 Task: Look for space in Leeuwarden, Netherlands from 1st July, 2023 to 8th July, 2023 for 2 adults, 1 child in price range Rs.15000 to Rs.20000. Place can be entire place with 1  bedroom having 1 bed and 1 bathroom. Property type can be house, flat, guest house, hotel. Amenities needed are: washing machine. Booking option can be shelf check-in. Required host language is English.
Action: Mouse moved to (399, 81)
Screenshot: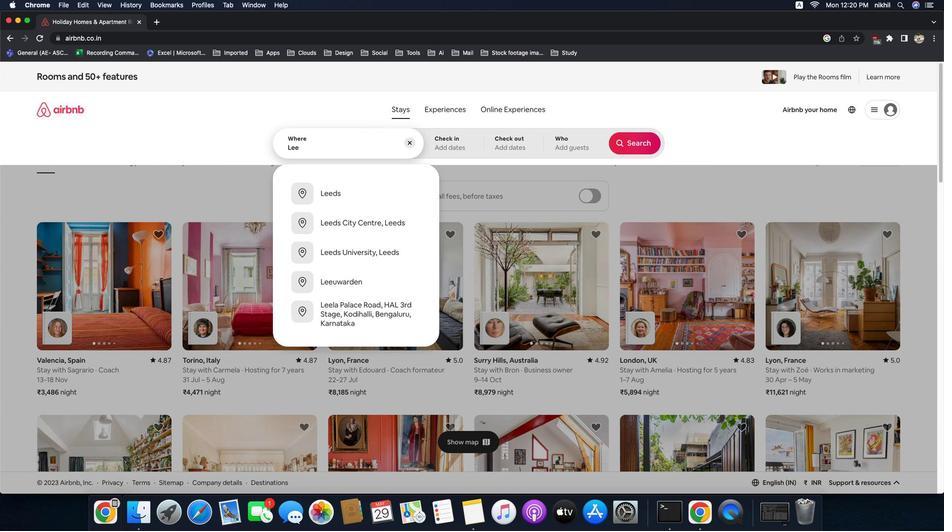 
Action: Mouse pressed left at (399, 81)
Screenshot: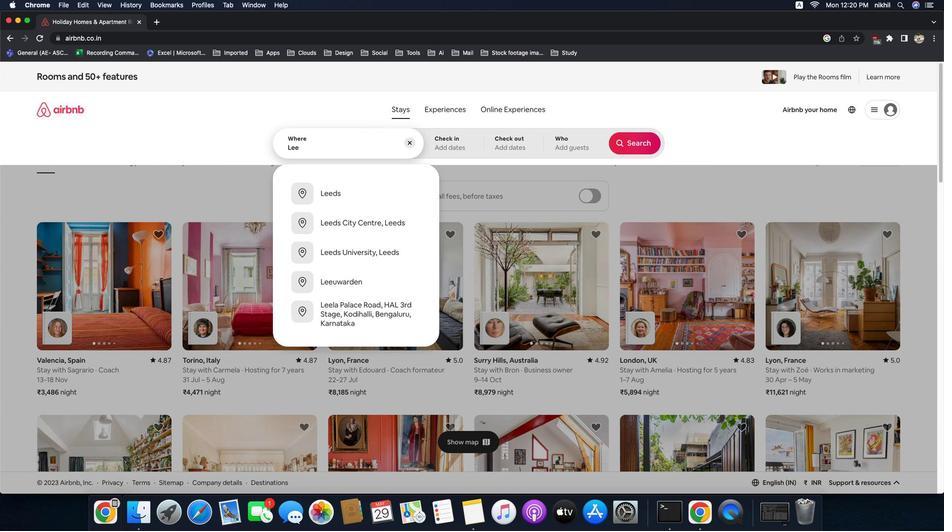 
Action: Mouse moved to (402, 80)
Screenshot: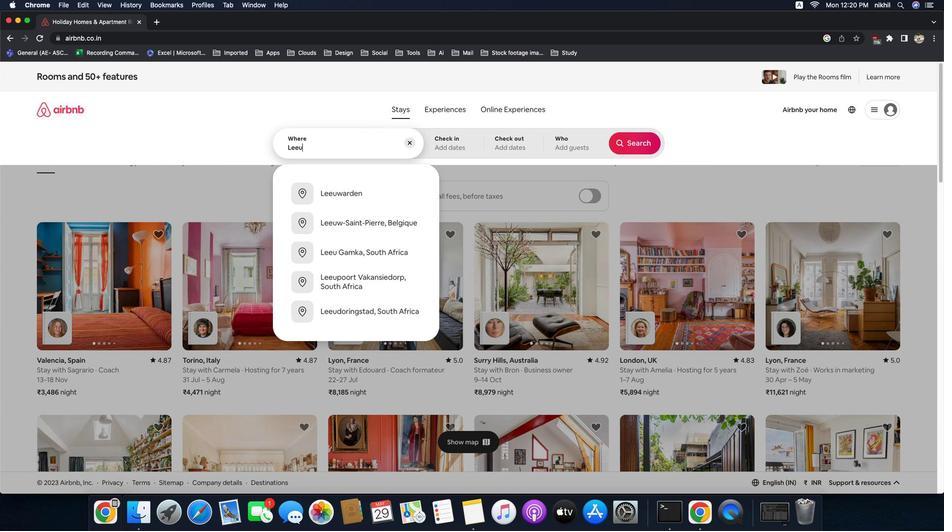 
Action: Mouse pressed left at (402, 80)
Screenshot: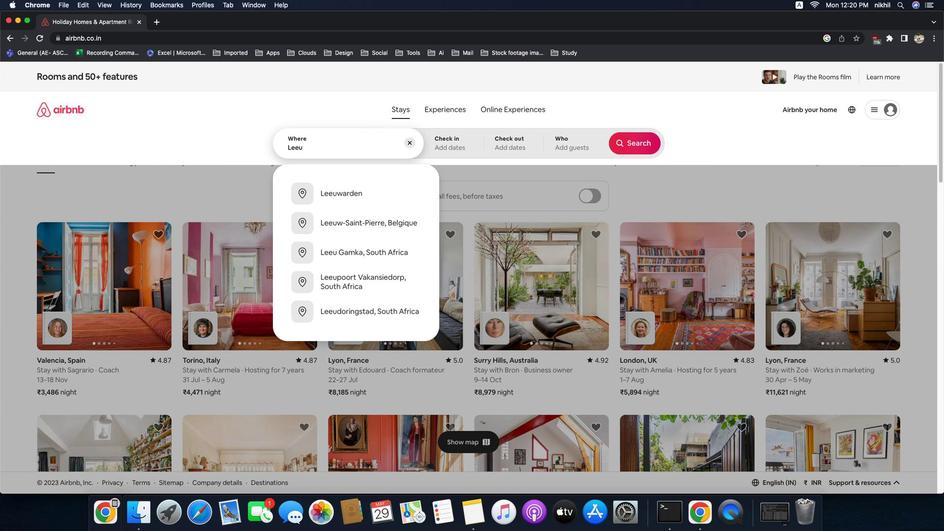 
Action: Mouse moved to (323, 117)
Screenshot: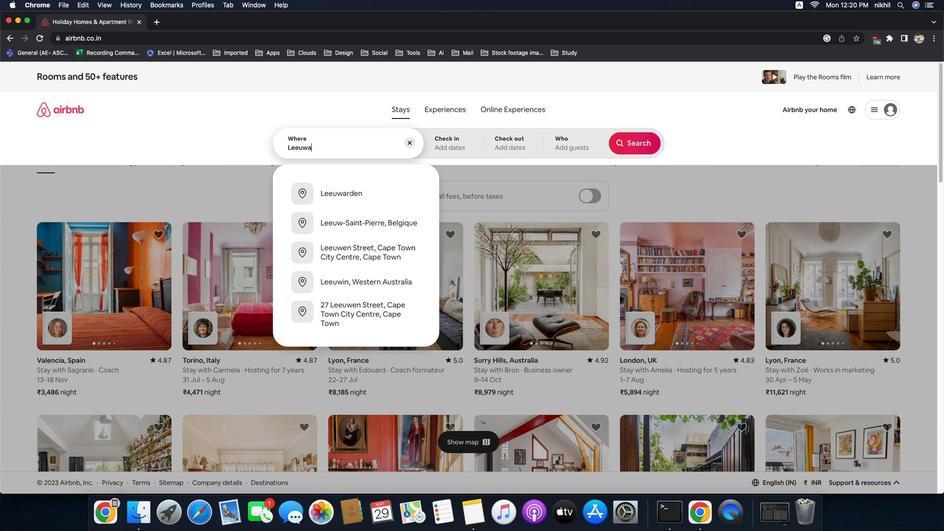 
Action: Mouse pressed left at (323, 117)
Screenshot: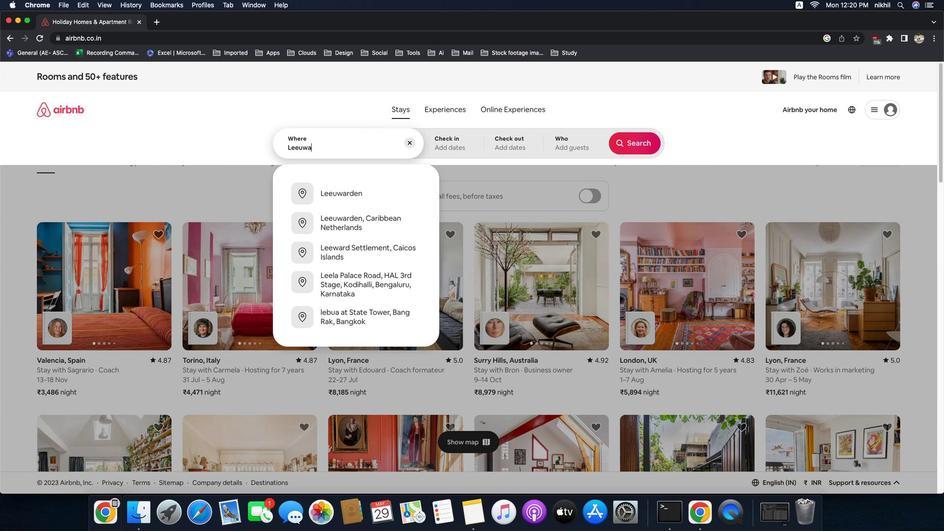 
Action: Key pressed 'L'Key.caps_lock'e''e''u''w''a''r''d''e''n'','Key.spaceKey.caps_lock'N'Key.caps_lock'e''t''h''e''r''l''a''n''d''s'
Screenshot: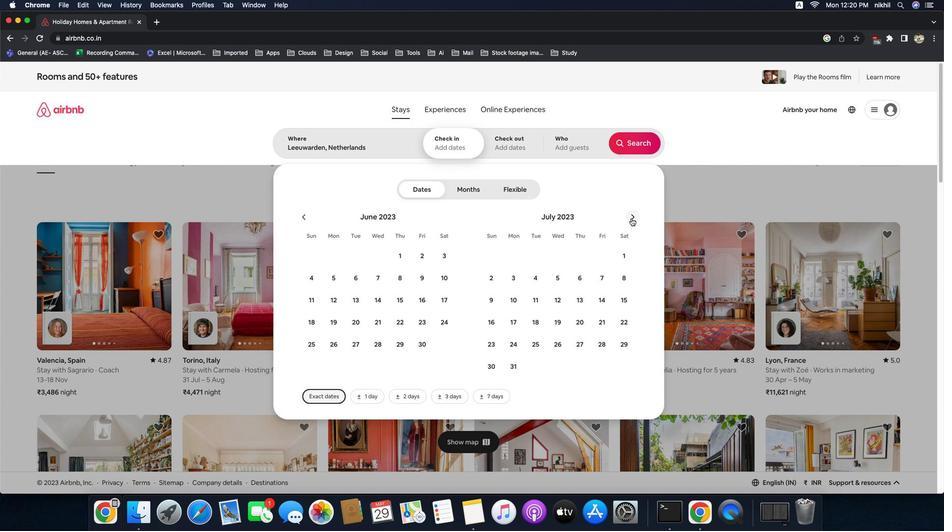 
Action: Mouse moved to (361, 172)
Screenshot: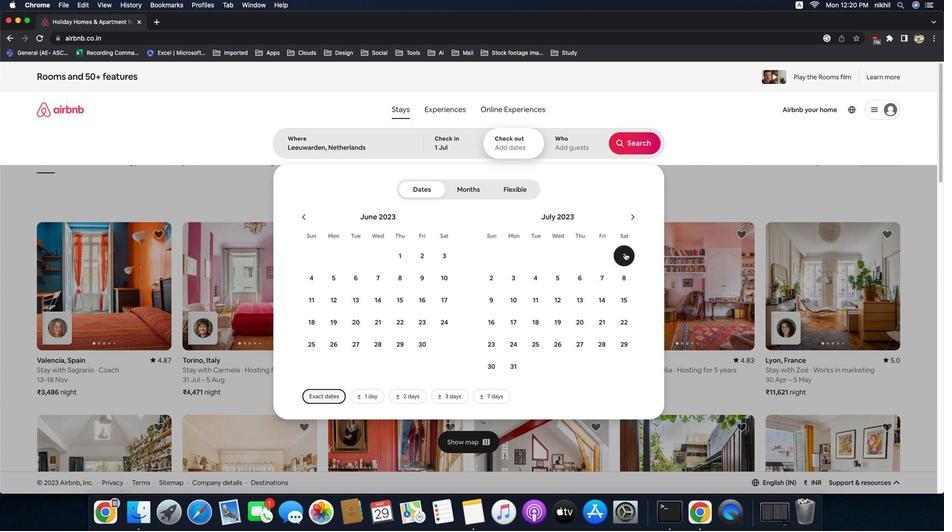 
Action: Mouse pressed left at (361, 172)
Screenshot: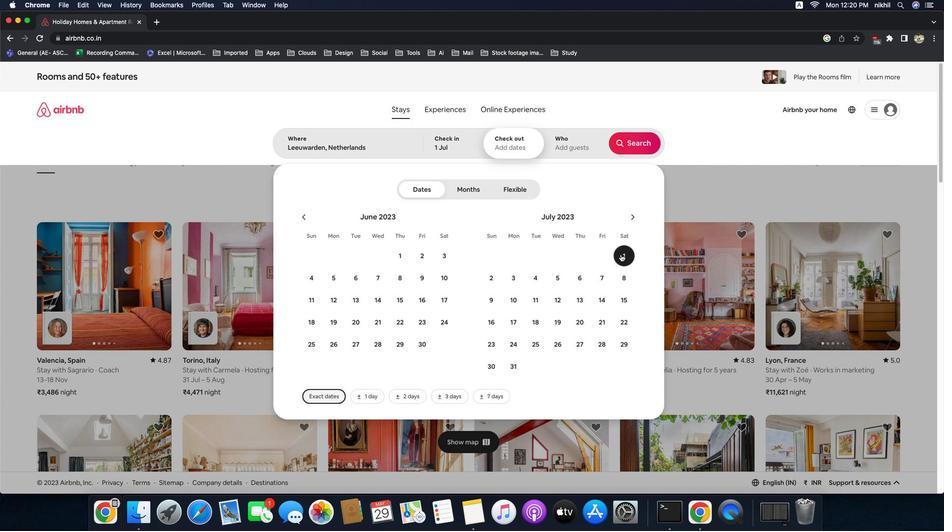 
Action: Mouse moved to (637, 196)
Screenshot: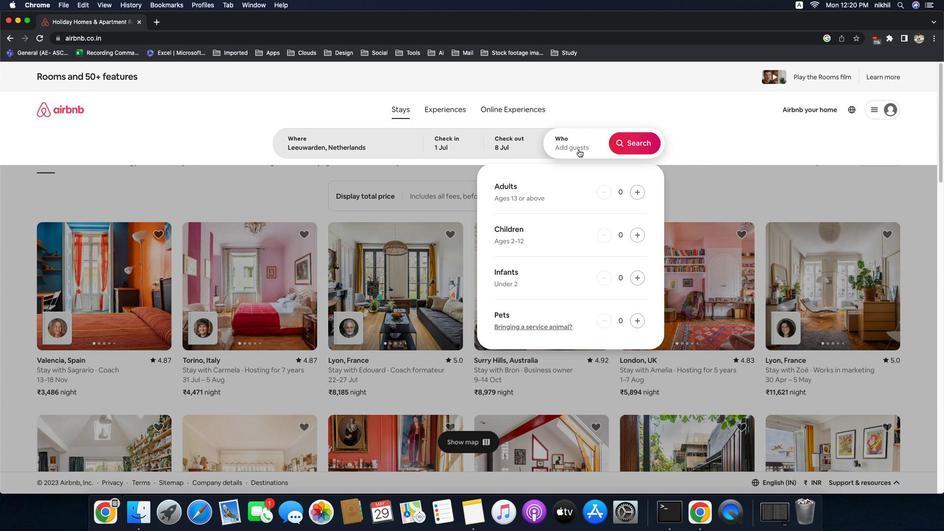 
Action: Mouse pressed left at (637, 196)
Screenshot: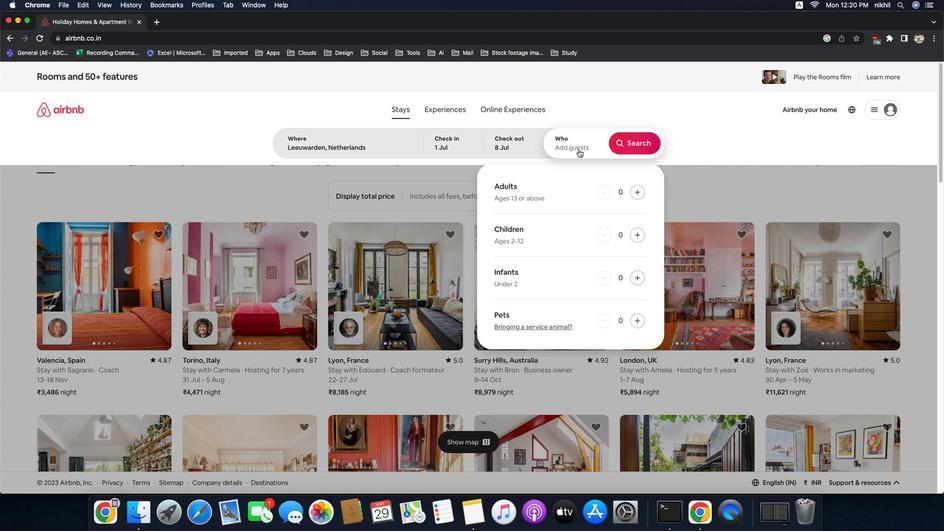 
Action: Mouse moved to (630, 234)
Screenshot: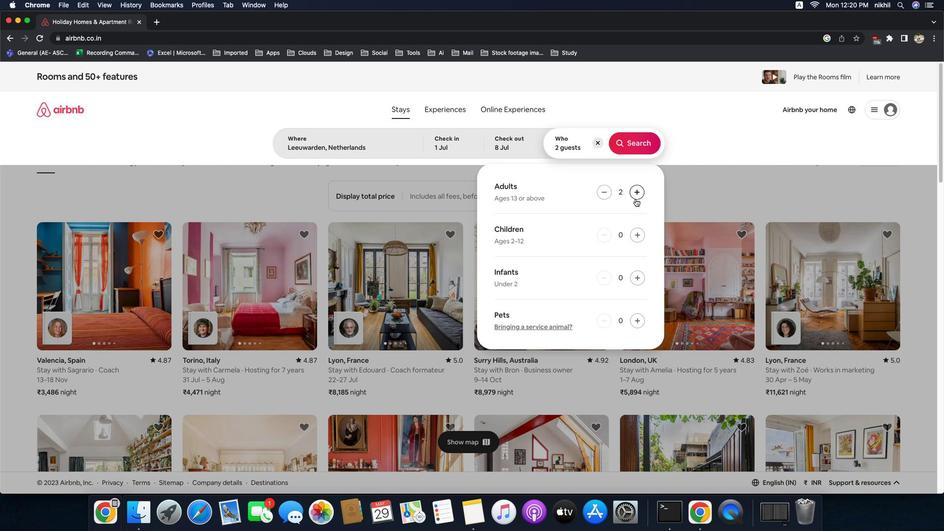 
Action: Mouse pressed left at (630, 234)
Screenshot: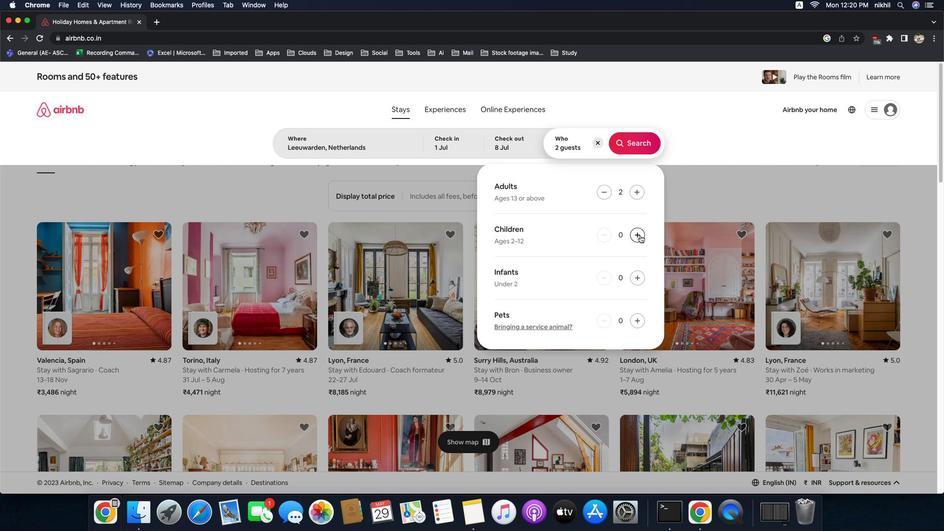 
Action: Mouse moved to (628, 259)
Screenshot: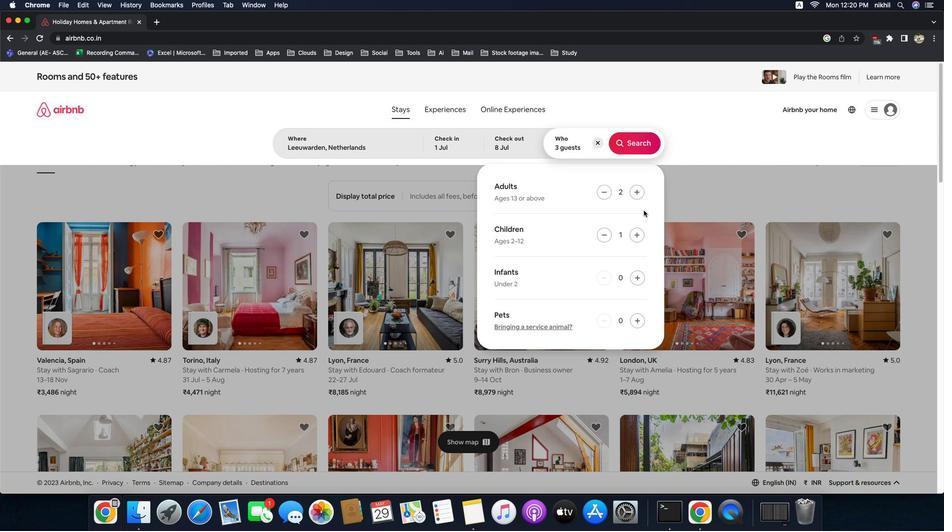 
Action: Mouse pressed left at (628, 259)
Screenshot: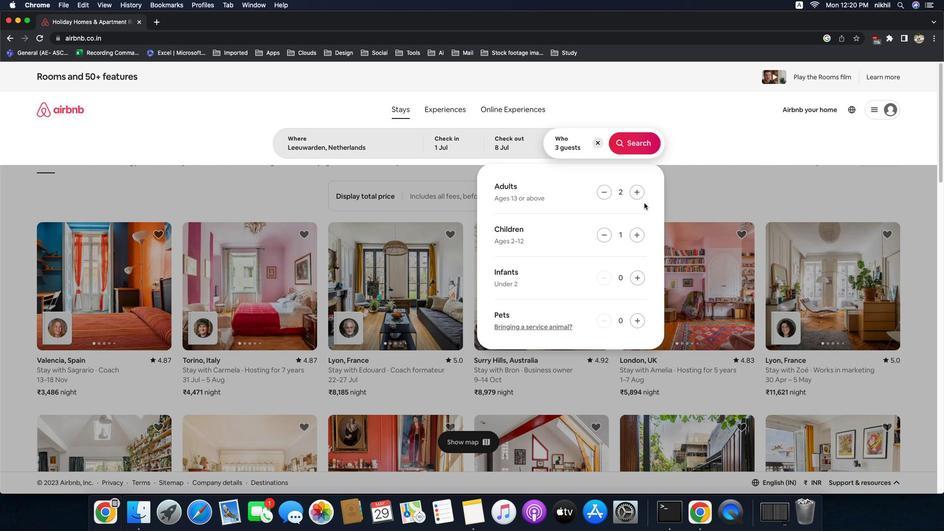 
Action: Mouse moved to (581, 123)
Screenshot: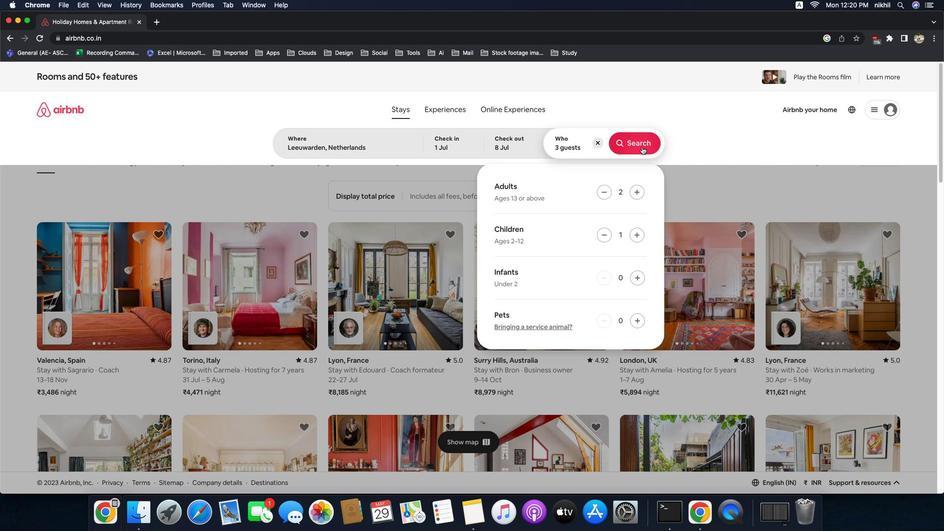
Action: Mouse pressed left at (581, 123)
Screenshot: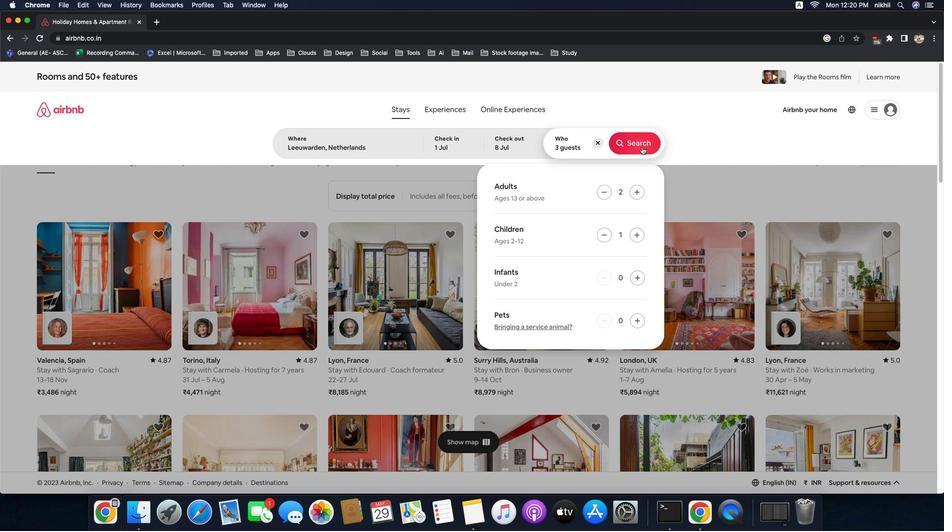 
Action: Mouse moved to (640, 169)
Screenshot: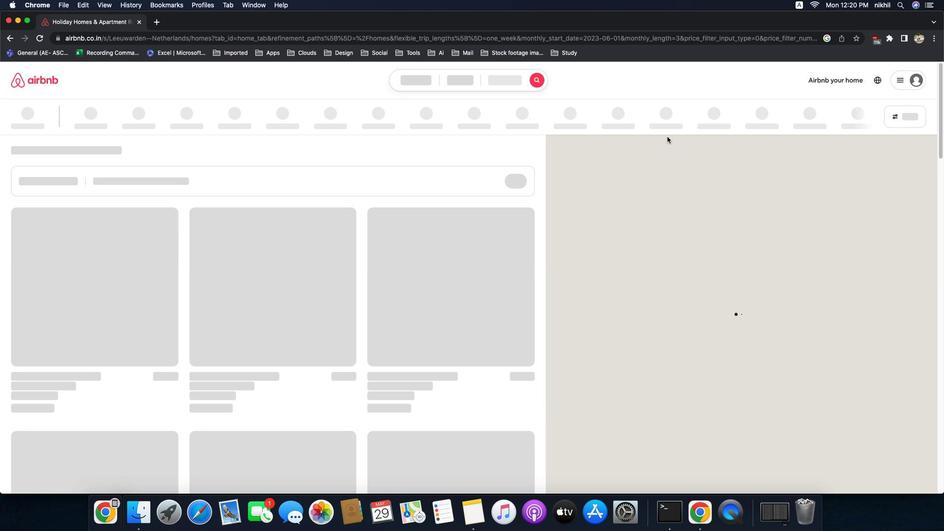 
Action: Mouse pressed left at (640, 169)
Screenshot: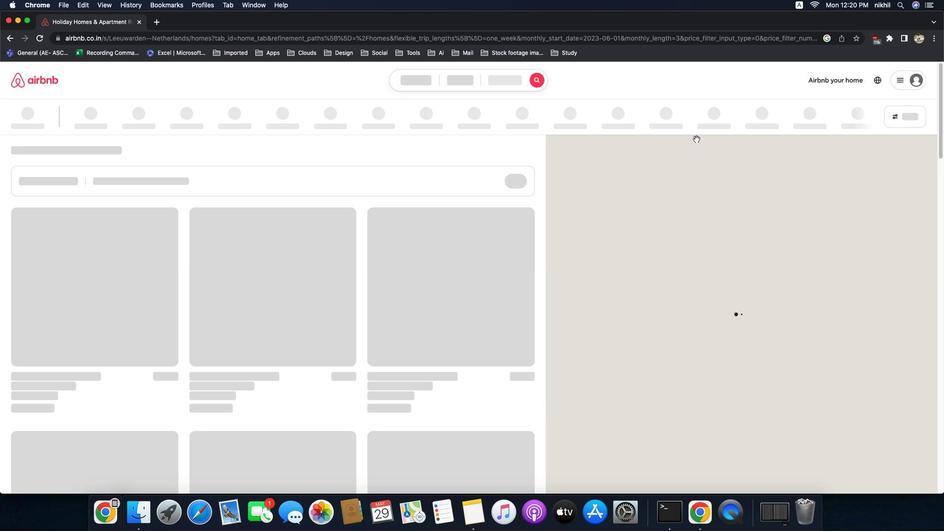 
Action: Mouse pressed left at (640, 169)
Screenshot: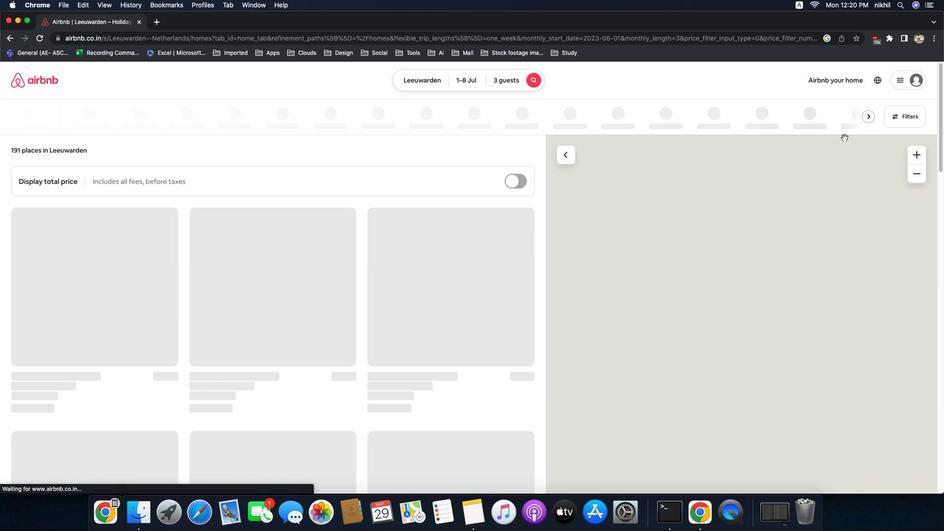
Action: Mouse moved to (647, 215)
Screenshot: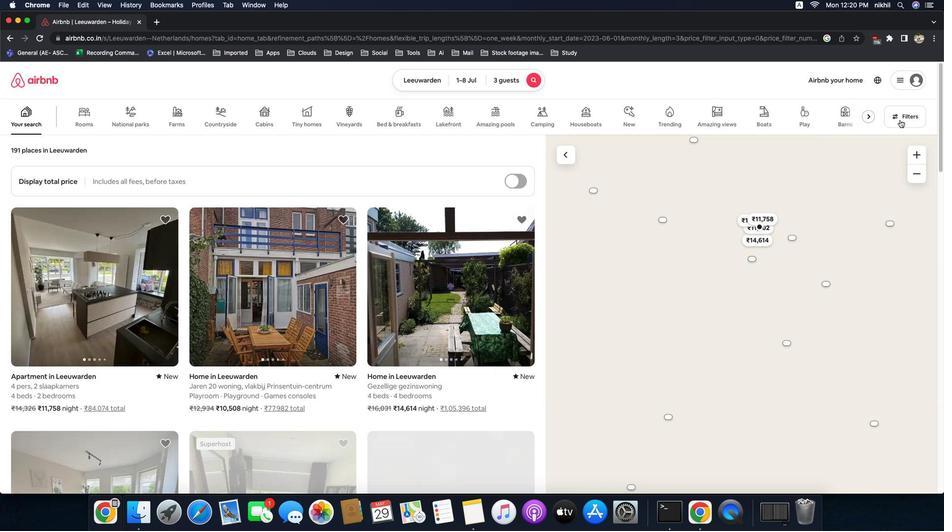 
Action: Mouse pressed left at (647, 215)
Screenshot: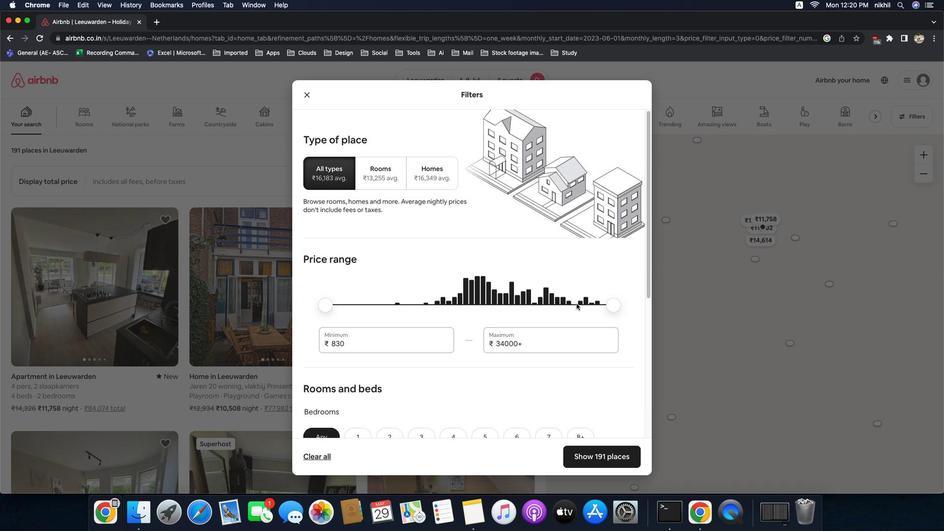 
Action: Mouse moved to (648, 120)
Screenshot: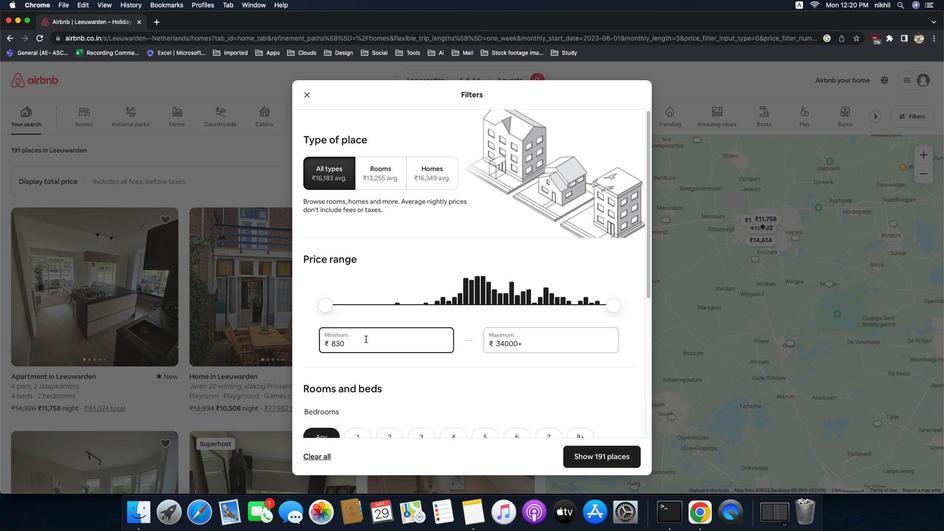 
Action: Mouse pressed left at (648, 120)
Screenshot: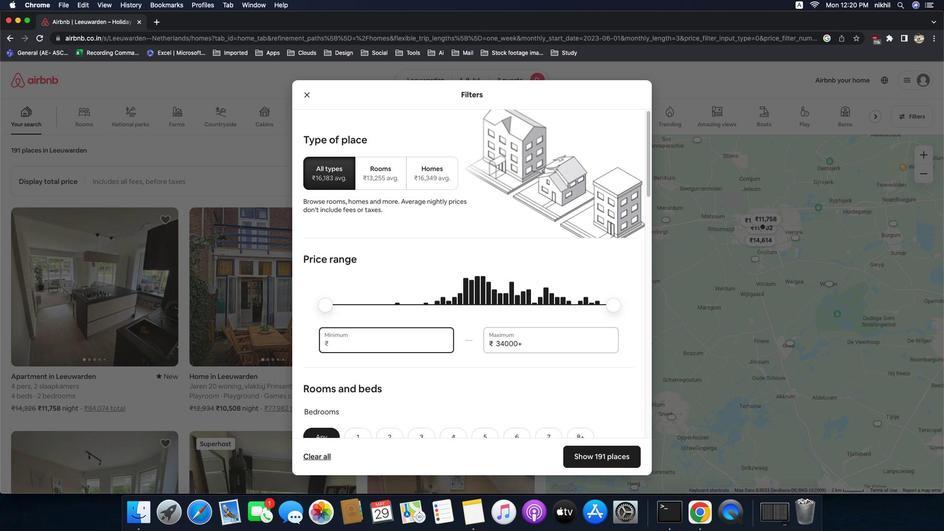 
Action: Mouse moved to (924, 92)
Screenshot: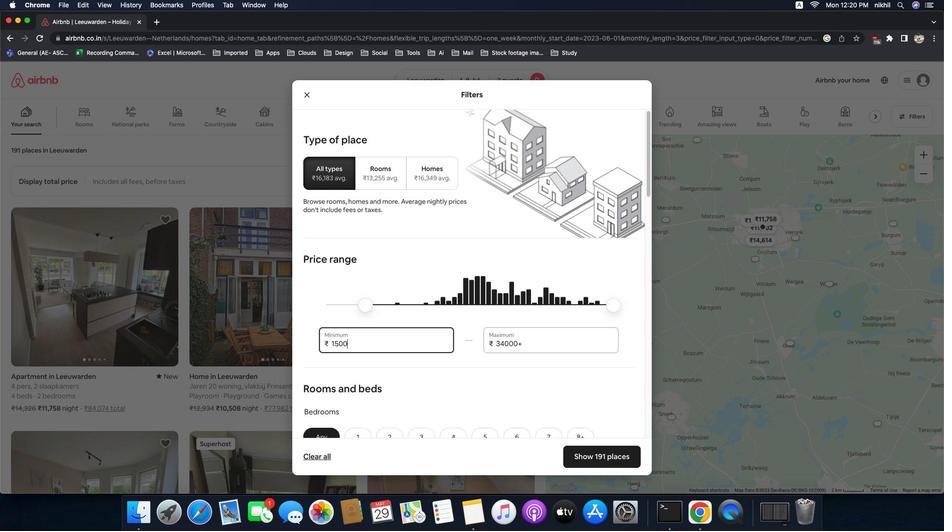 
Action: Mouse pressed left at (924, 92)
Screenshot: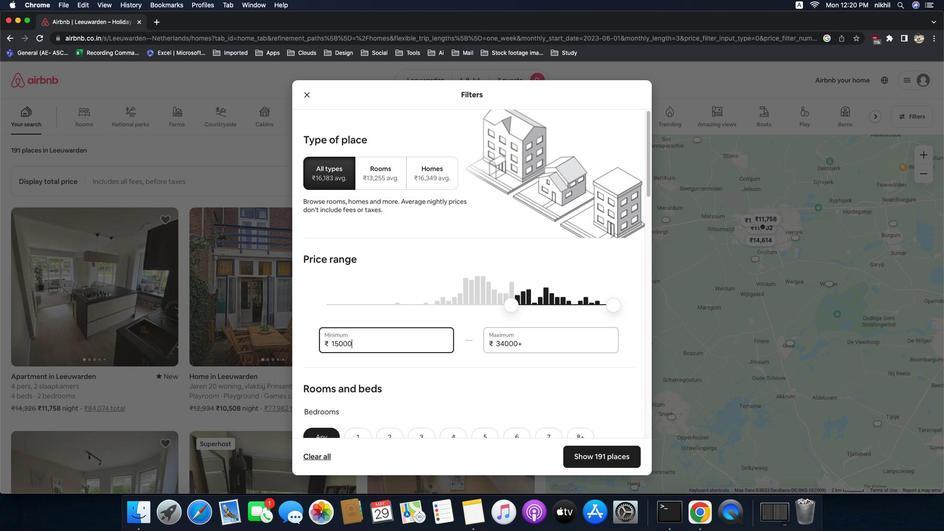 
Action: Mouse moved to (355, 326)
Screenshot: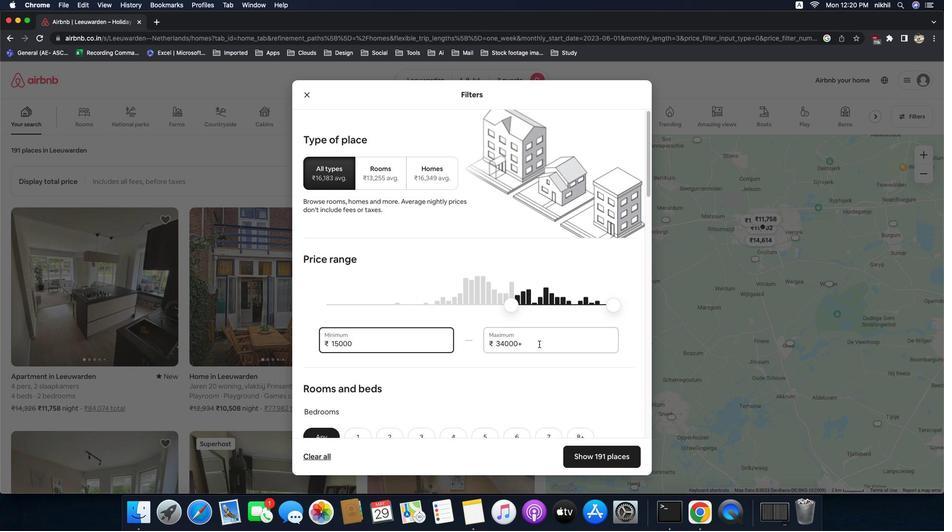 
Action: Mouse pressed left at (355, 326)
Screenshot: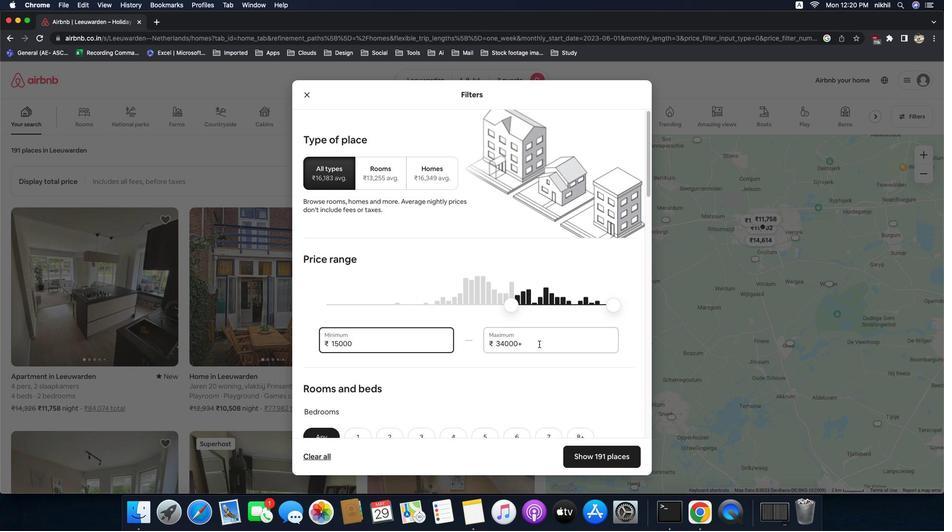 
Action: Mouse moved to (354, 326)
Screenshot: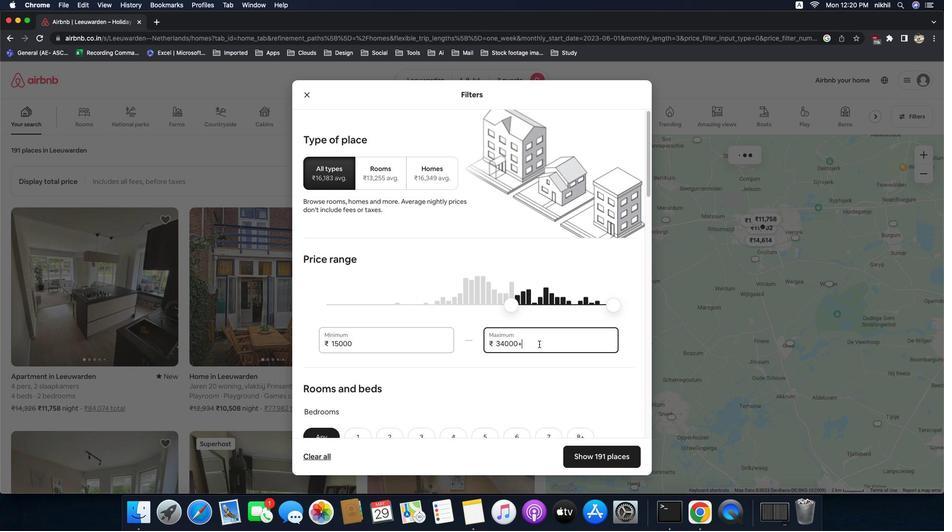 
Action: Key pressed Key.backspaceKey.backspaceKey.backspaceKey.backspace'1''5''0''0''0'
Screenshot: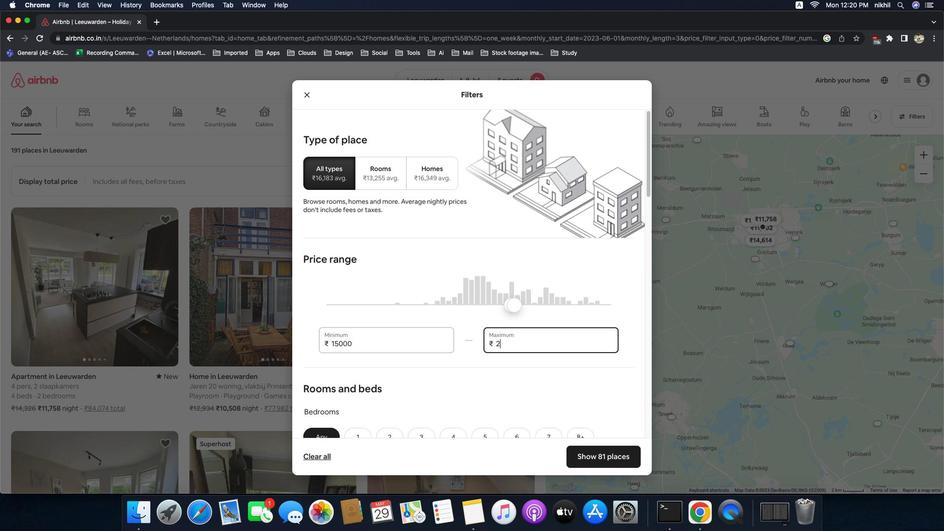 
Action: Mouse moved to (539, 330)
Screenshot: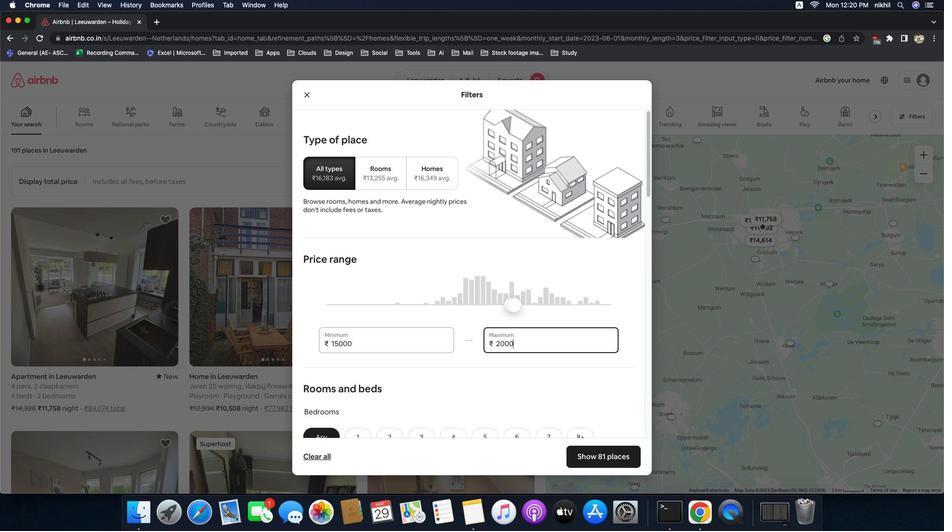 
Action: Mouse pressed left at (539, 330)
Screenshot: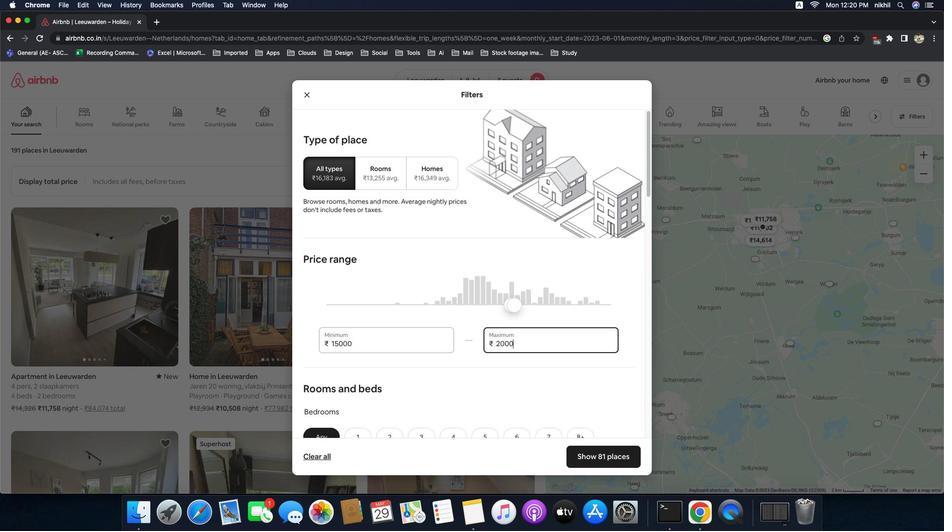 
Action: Mouse moved to (539, 330)
Screenshot: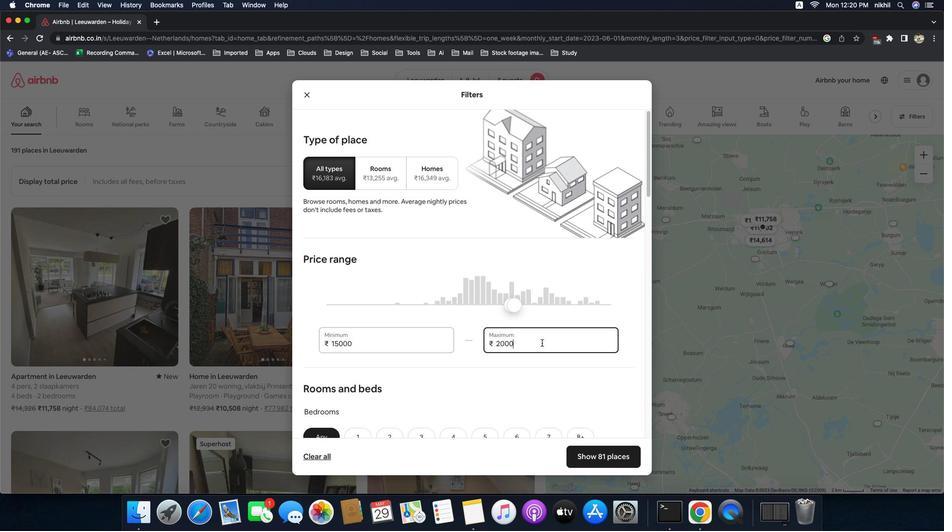 
Action: Key pressed Key.backspaceKey.backspaceKey.backspaceKey.backspaceKey.backspaceKey.backspace'2''0''0''0'
Screenshot: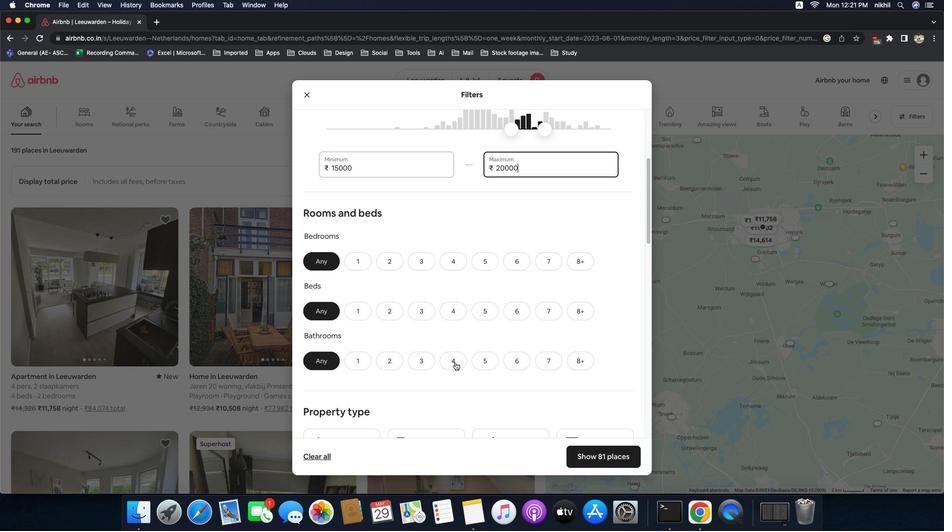 
Action: Mouse moved to (534, 333)
Screenshot: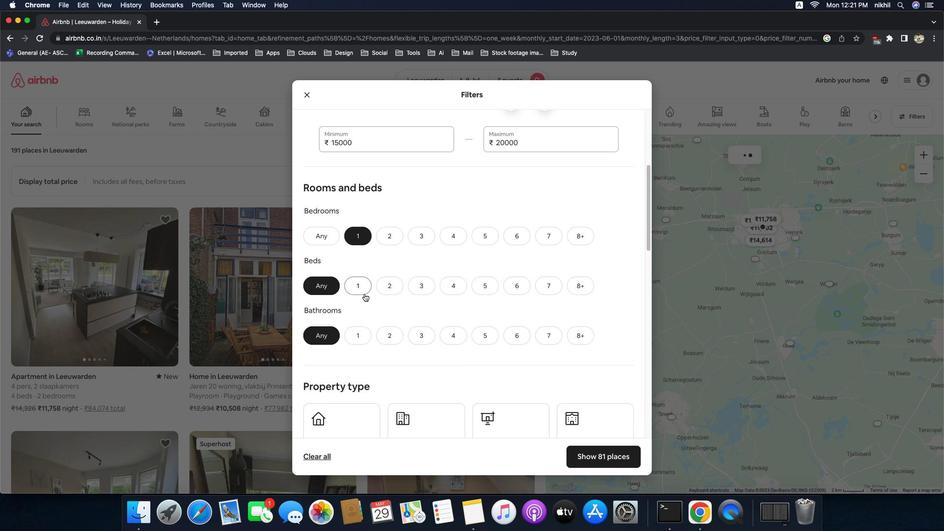 
Action: Key pressed '0'
Screenshot: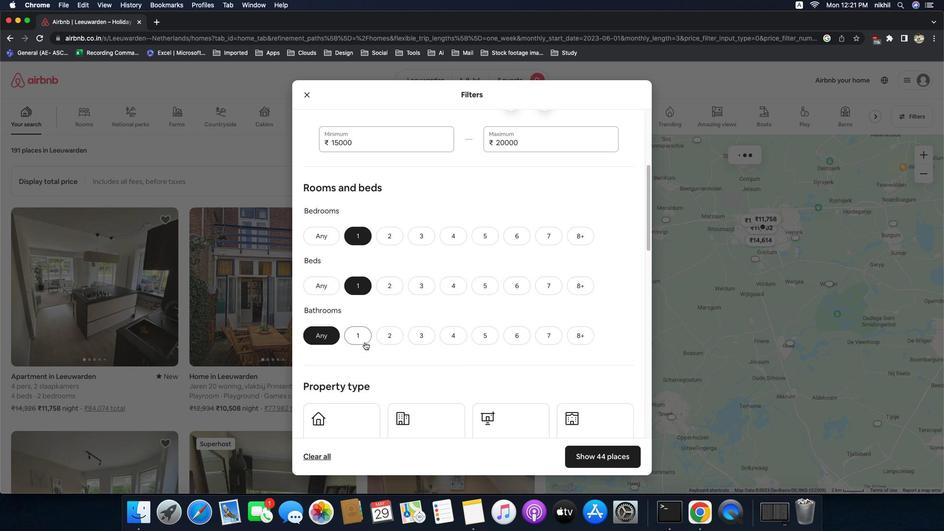 
Action: Mouse moved to (449, 351)
Screenshot: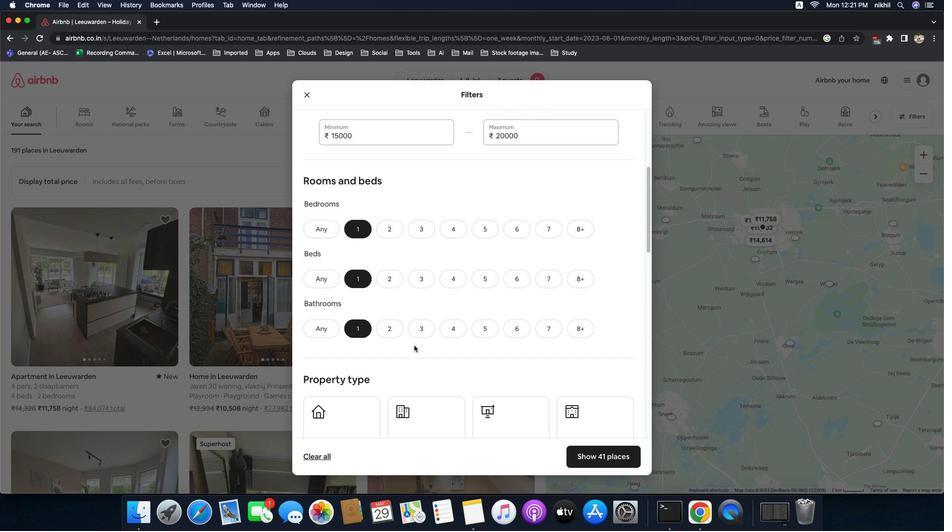 
Action: Mouse scrolled (449, 351) with delta (-35, -35)
Screenshot: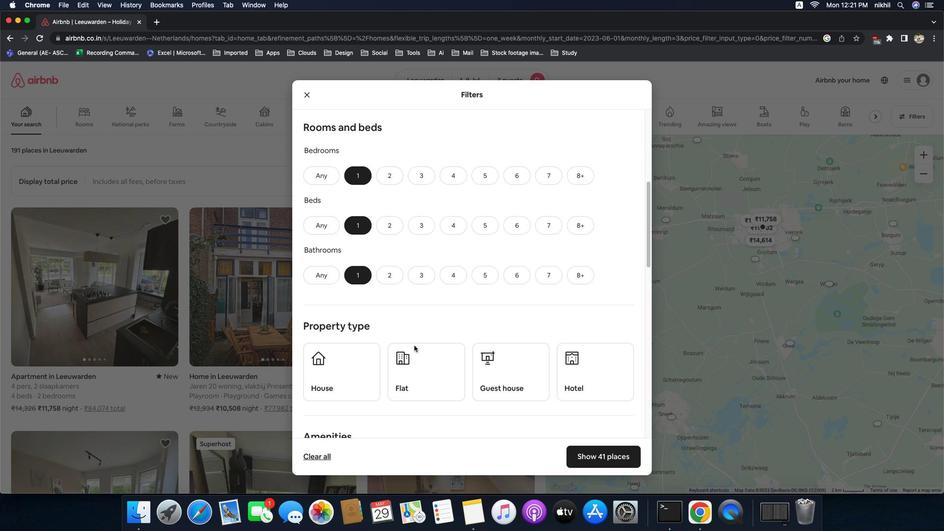 
Action: Mouse scrolled (449, 351) with delta (-35, -35)
Screenshot: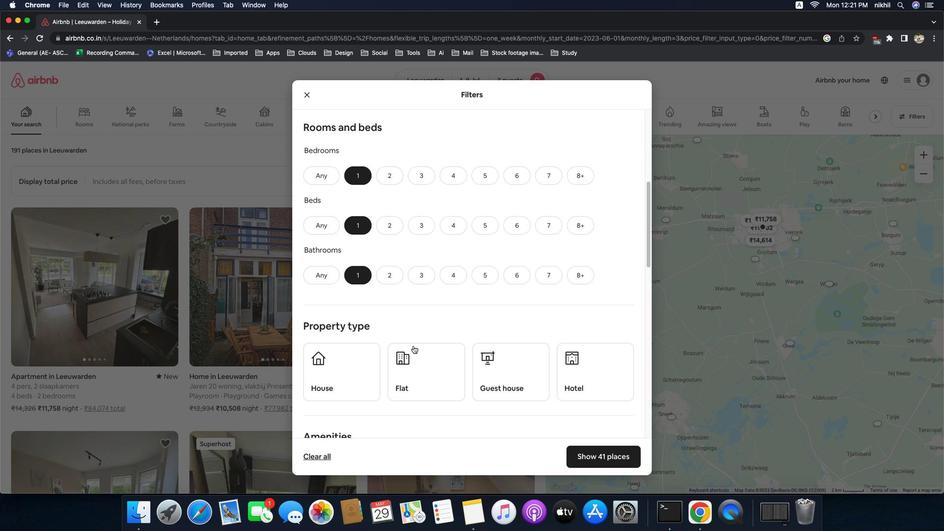 
Action: Mouse scrolled (449, 351) with delta (-35, -35)
Screenshot: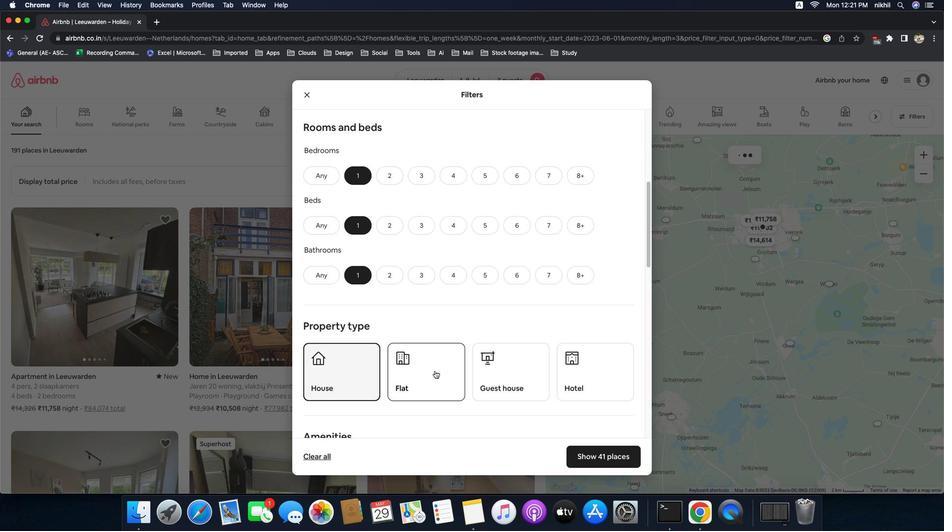 
Action: Mouse scrolled (449, 351) with delta (-35, -35)
Screenshot: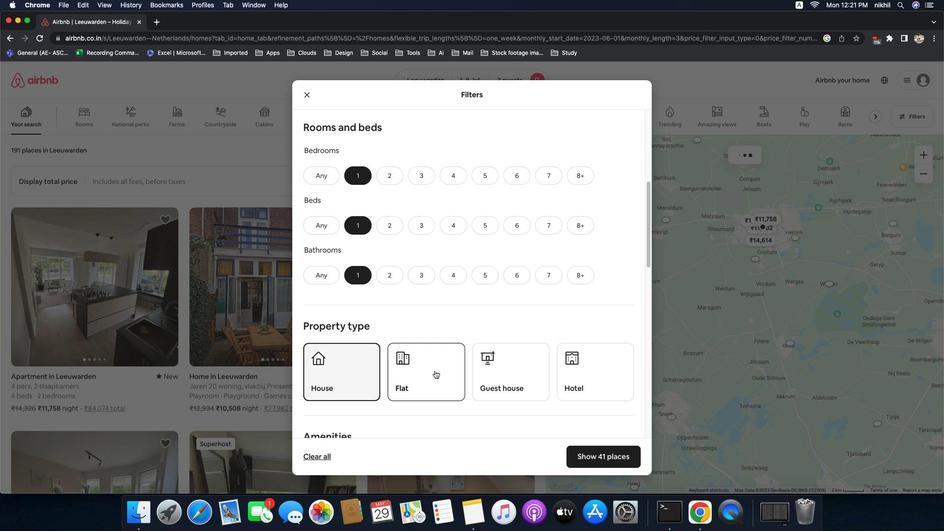 
Action: Mouse scrolled (449, 351) with delta (-35, -36)
Screenshot: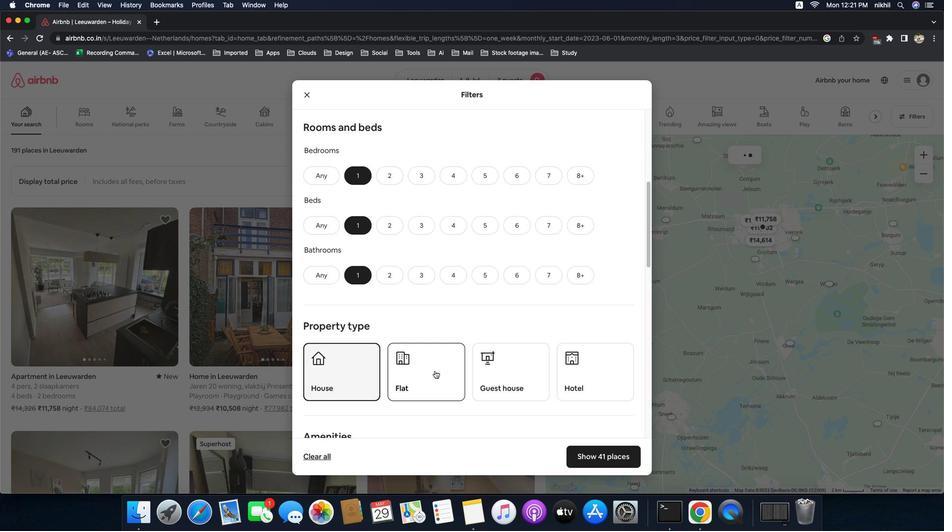 
Action: Mouse scrolled (449, 351) with delta (-35, -37)
Screenshot: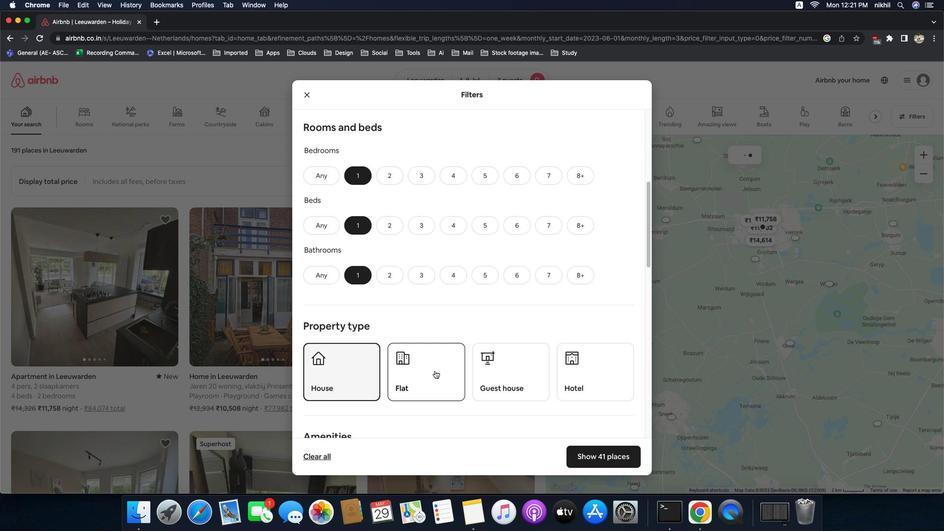 
Action: Mouse scrolled (449, 351) with delta (-35, -35)
Screenshot: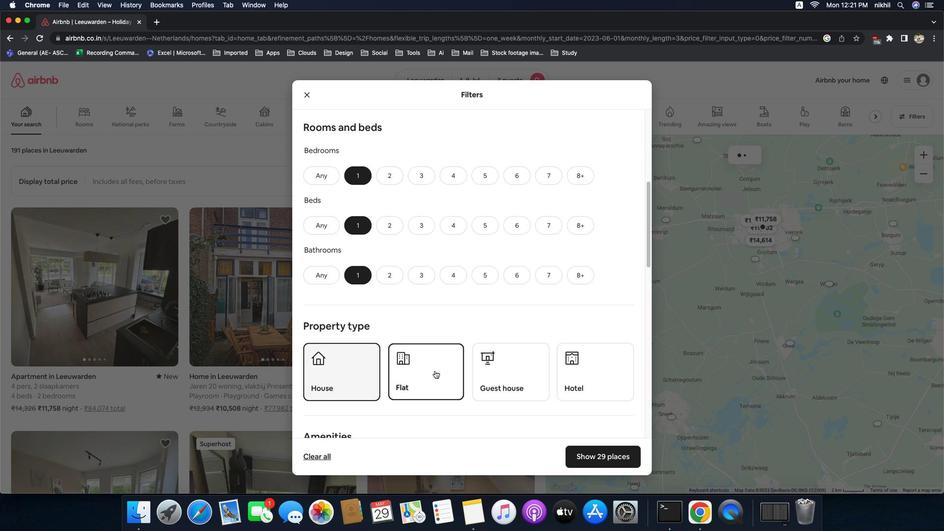 
Action: Mouse scrolled (449, 351) with delta (-35, -35)
Screenshot: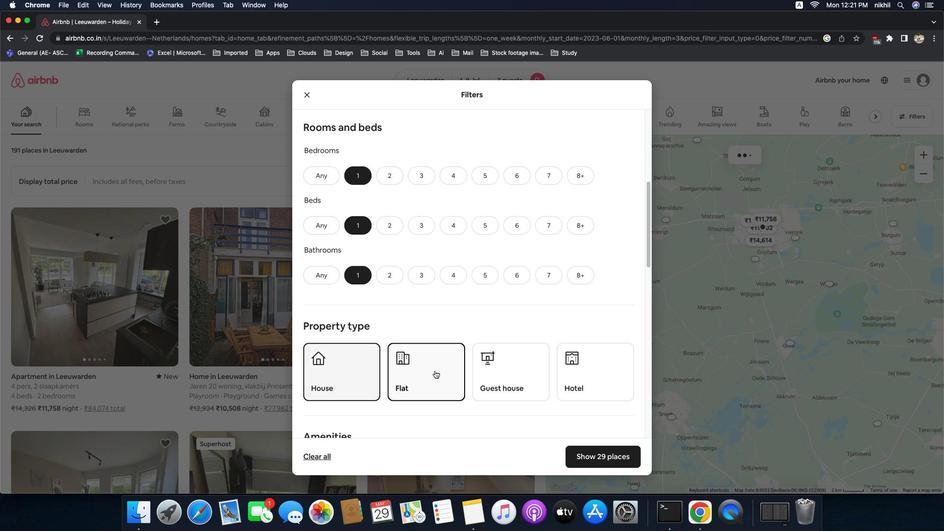 
Action: Mouse scrolled (449, 351) with delta (-35, -35)
Screenshot: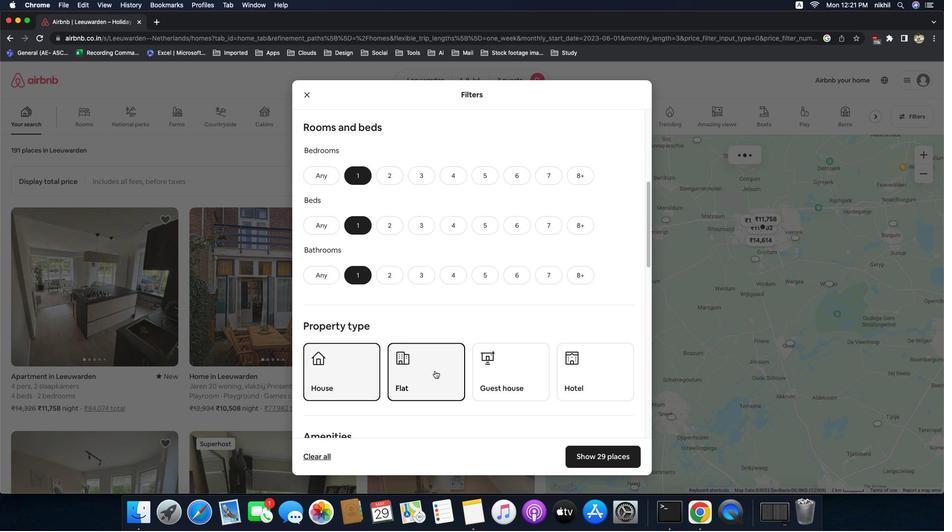 
Action: Mouse moved to (351, 209)
Screenshot: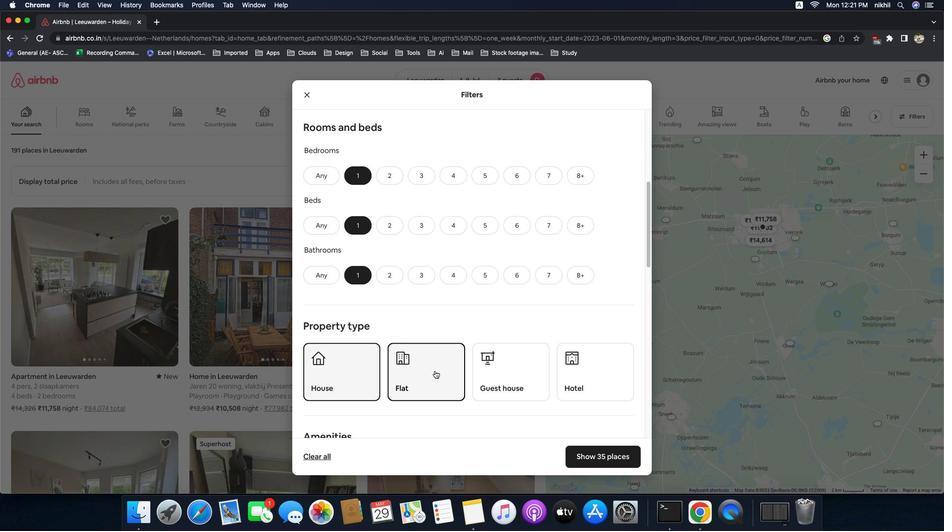 
Action: Mouse pressed left at (351, 209)
Screenshot: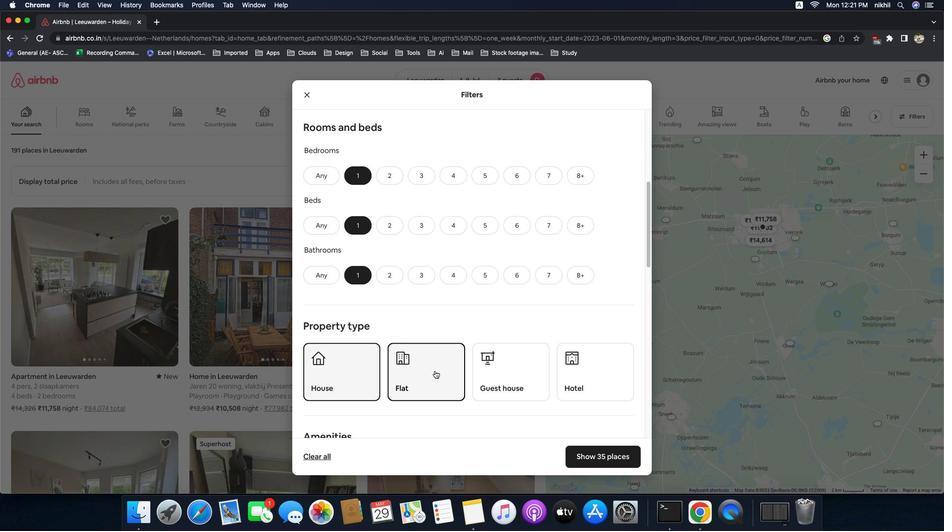 
Action: Mouse moved to (352, 271)
Screenshot: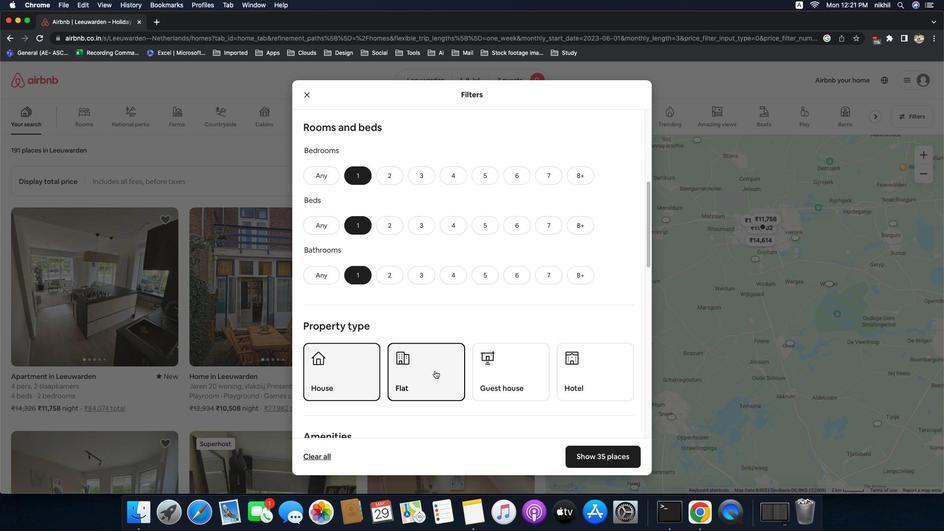 
Action: Mouse pressed left at (352, 271)
Screenshot: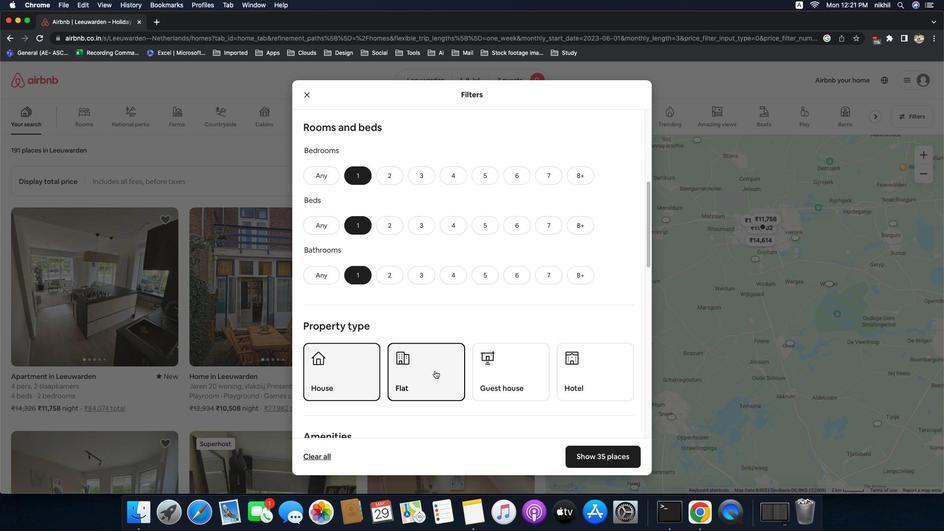 
Action: Mouse moved to (352, 322)
Screenshot: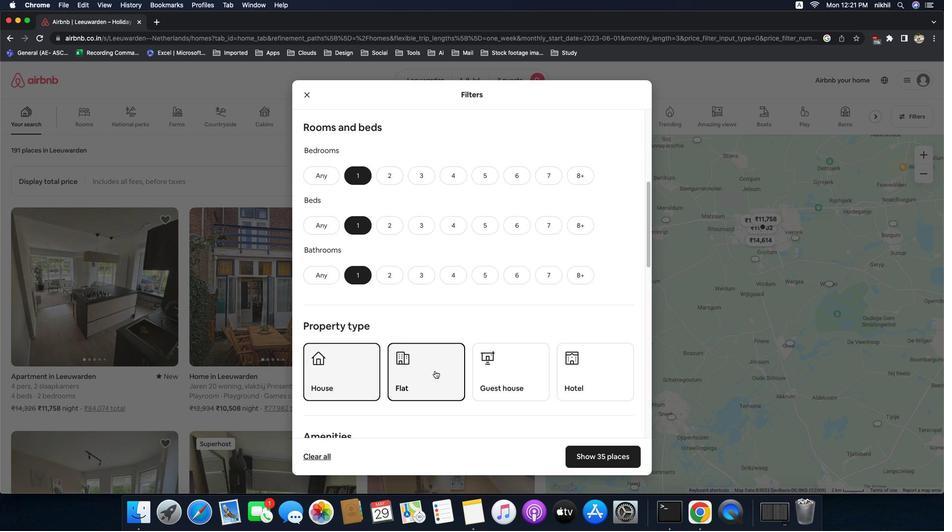 
Action: Mouse pressed left at (352, 322)
Screenshot: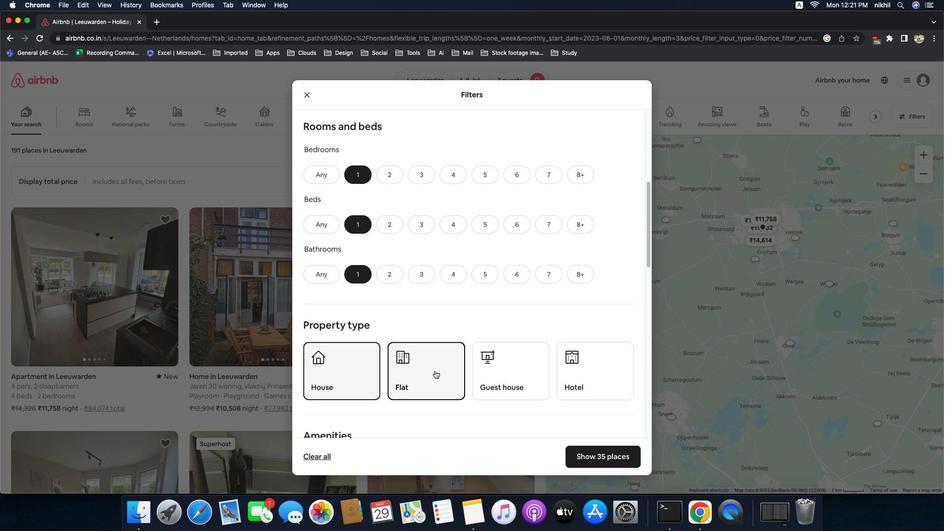 
Action: Mouse moved to (405, 332)
Screenshot: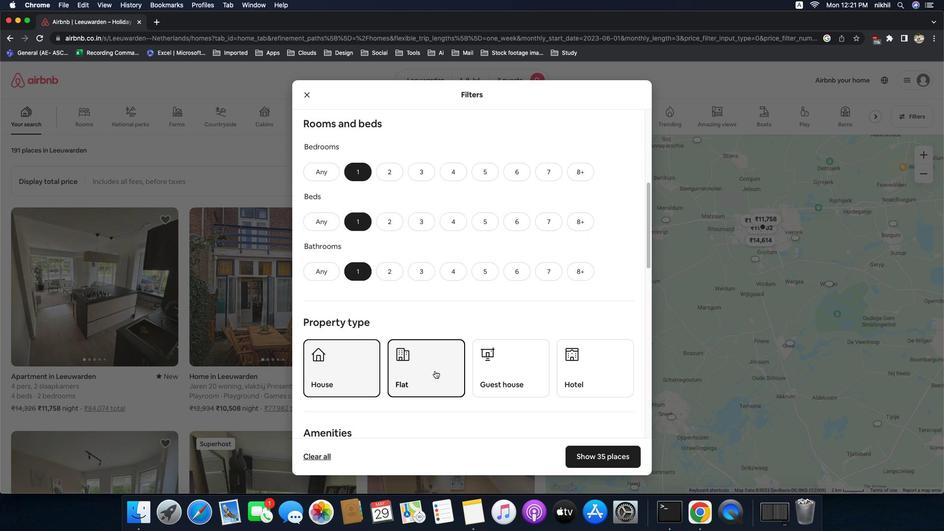 
Action: Mouse scrolled (405, 332) with delta (-35, -35)
Screenshot: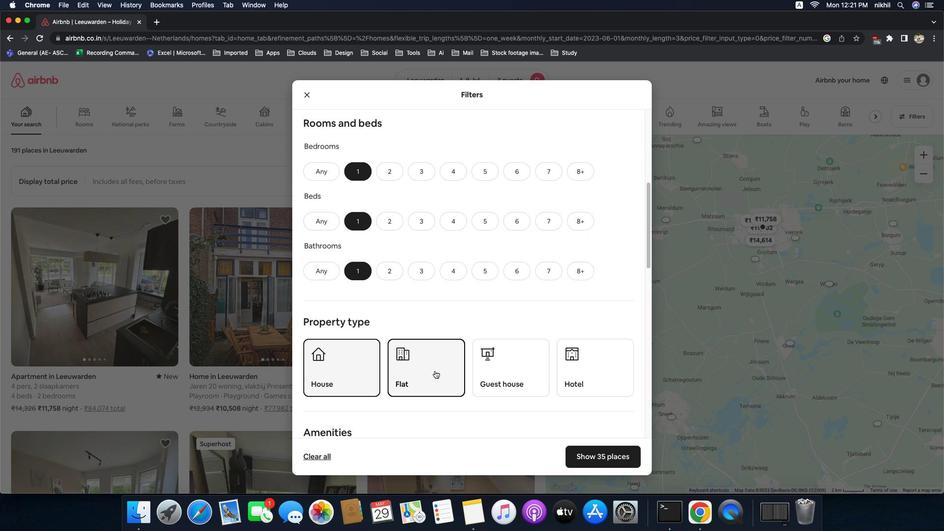 
Action: Mouse scrolled (405, 332) with delta (-35, -35)
Screenshot: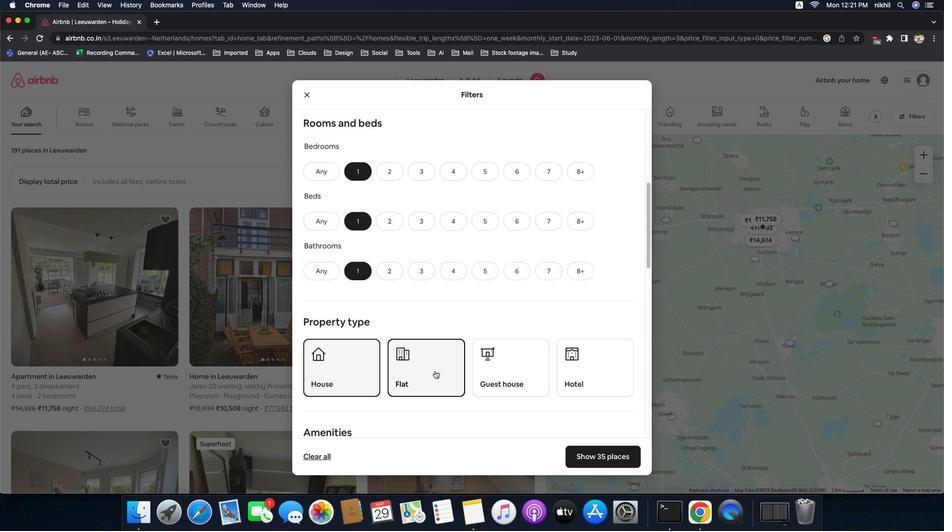 
Action: Mouse scrolled (405, 332) with delta (-35, -36)
Screenshot: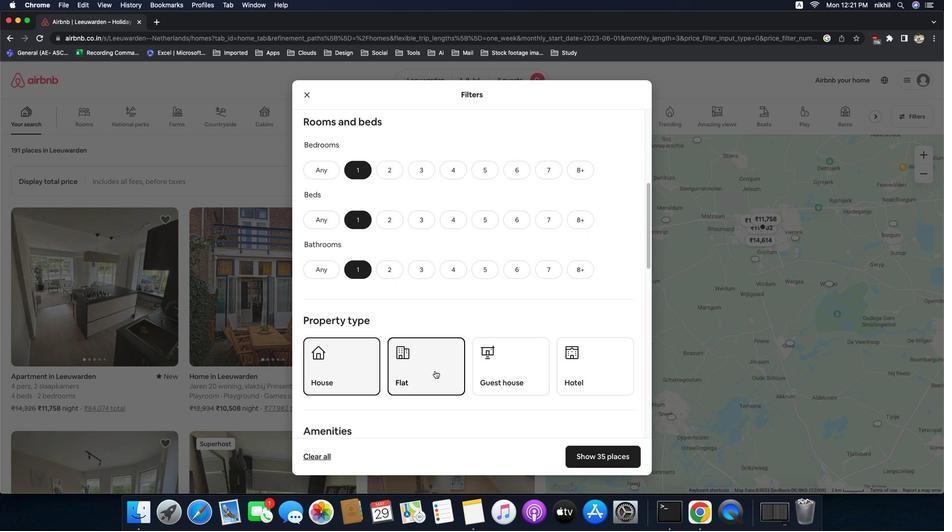 
Action: Mouse moved to (357, 348)
Screenshot: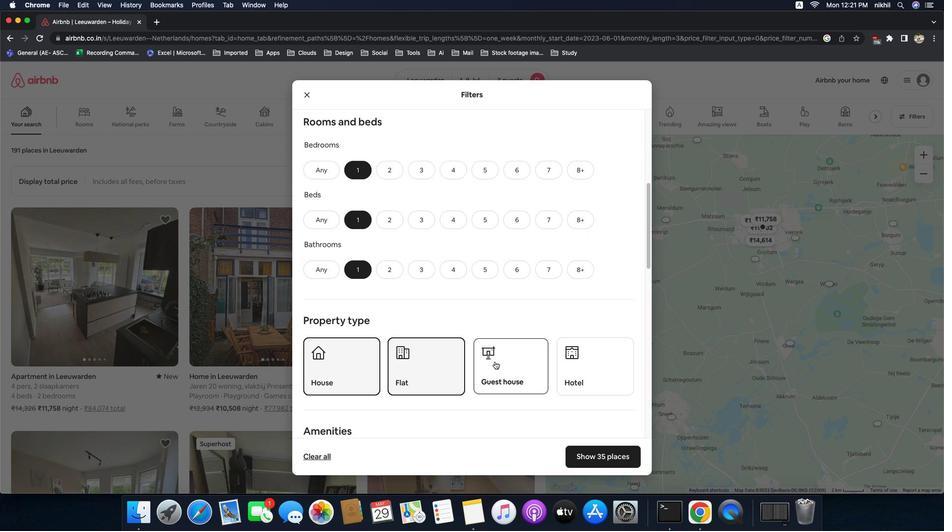 
Action: Mouse pressed left at (357, 348)
Screenshot: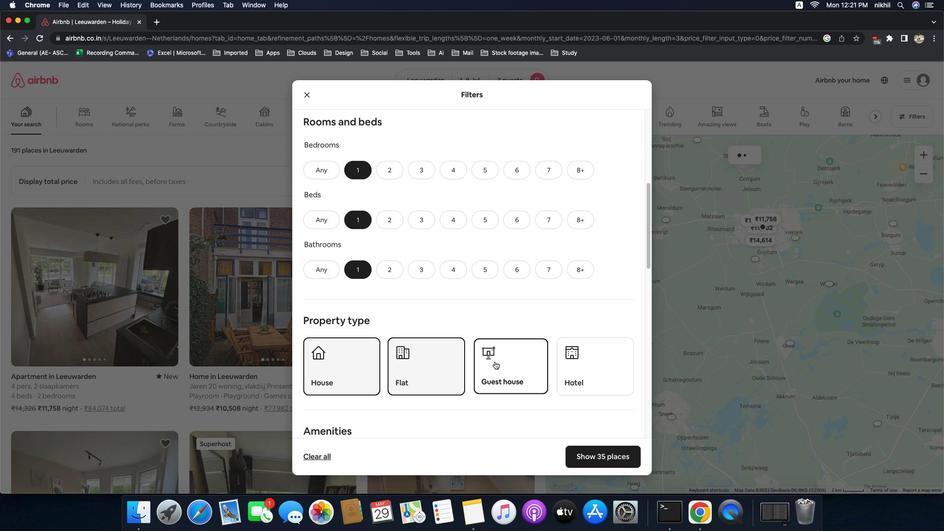 
Action: Mouse moved to (428, 359)
Screenshot: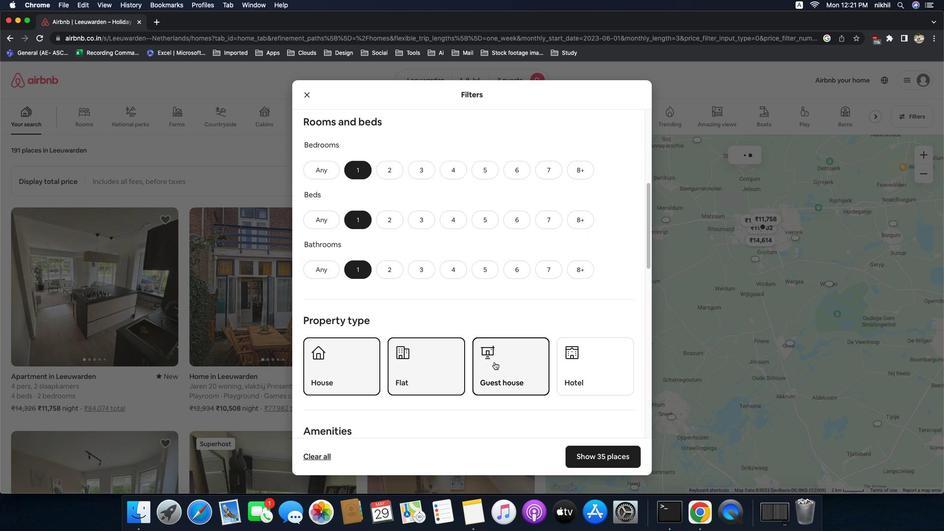 
Action: Mouse pressed left at (428, 359)
Screenshot: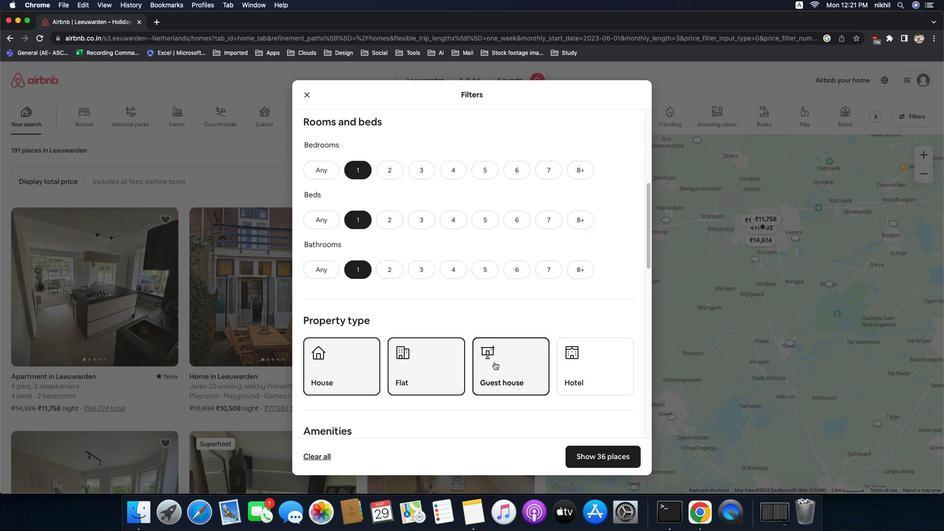 
Action: Mouse scrolled (428, 359) with delta (-35, -35)
Screenshot: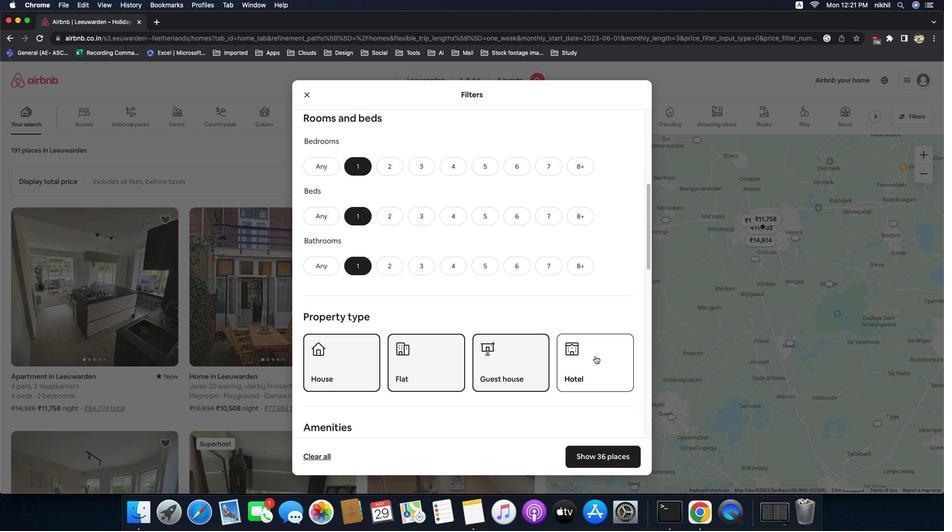 
Action: Mouse scrolled (428, 359) with delta (-35, -35)
Screenshot: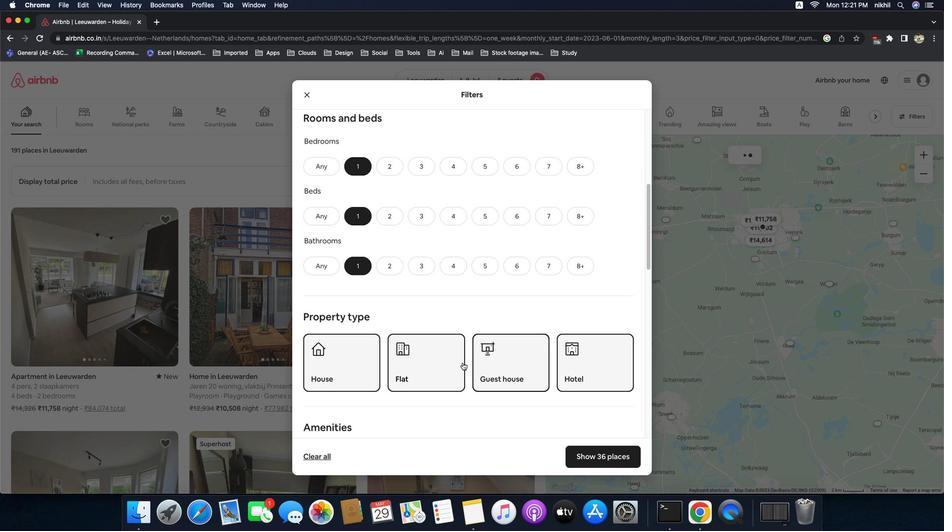 
Action: Mouse scrolled (428, 359) with delta (-35, -35)
Screenshot: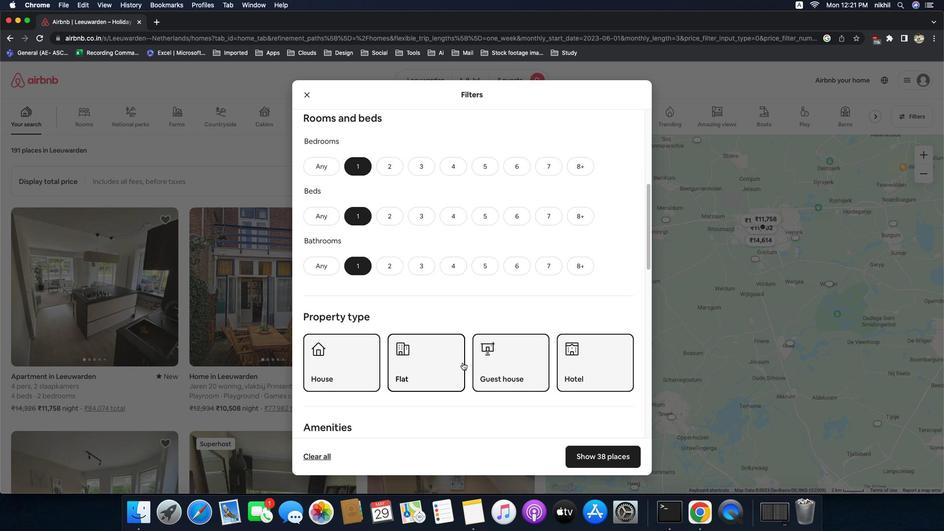 
Action: Mouse moved to (491, 349)
Screenshot: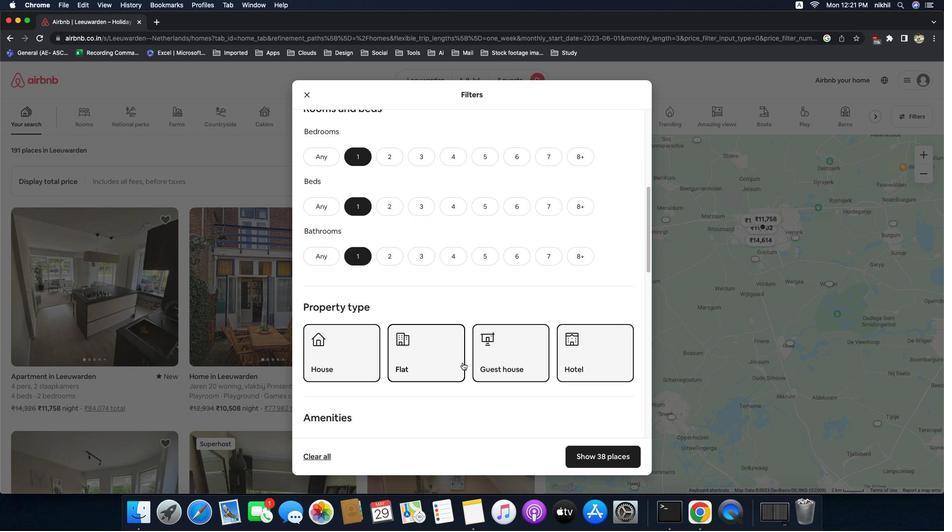 
Action: Mouse pressed left at (491, 349)
Screenshot: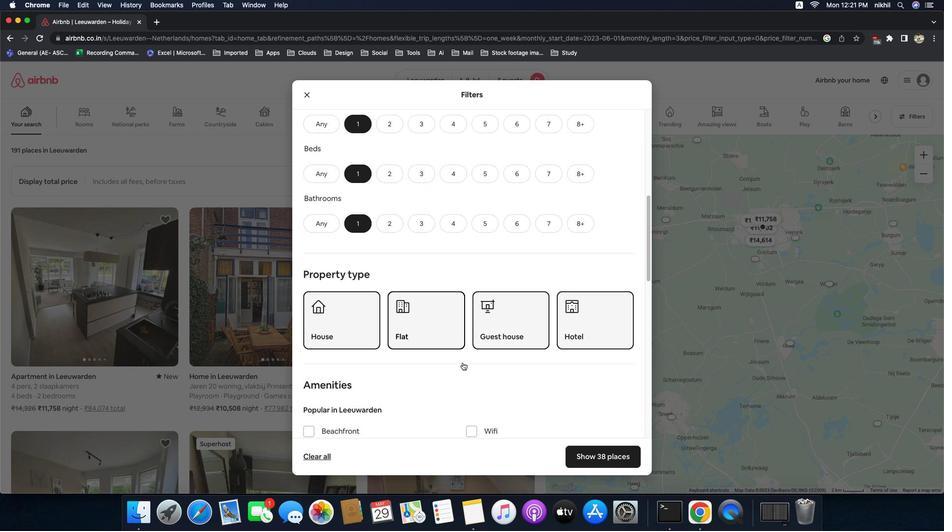 
Action: Mouse moved to (491, 350)
Screenshot: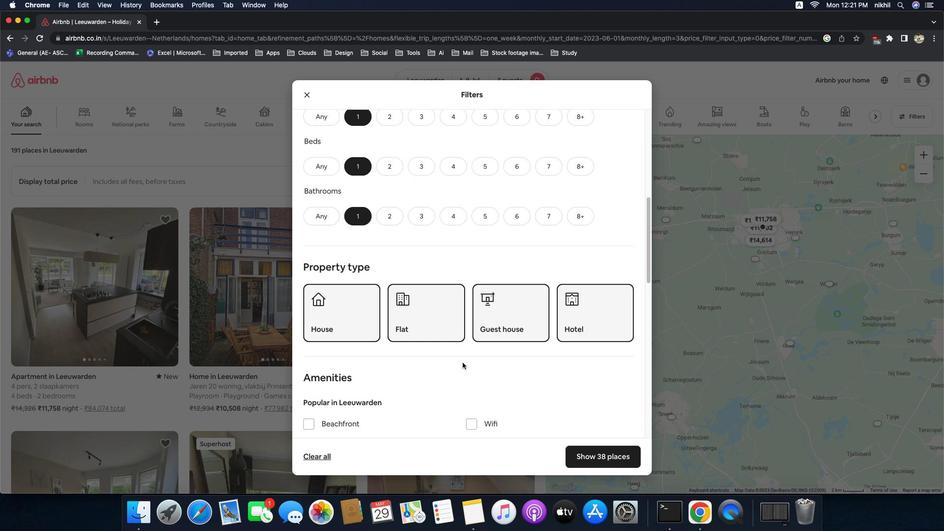 
Action: Mouse scrolled (491, 350) with delta (-35, -35)
Screenshot: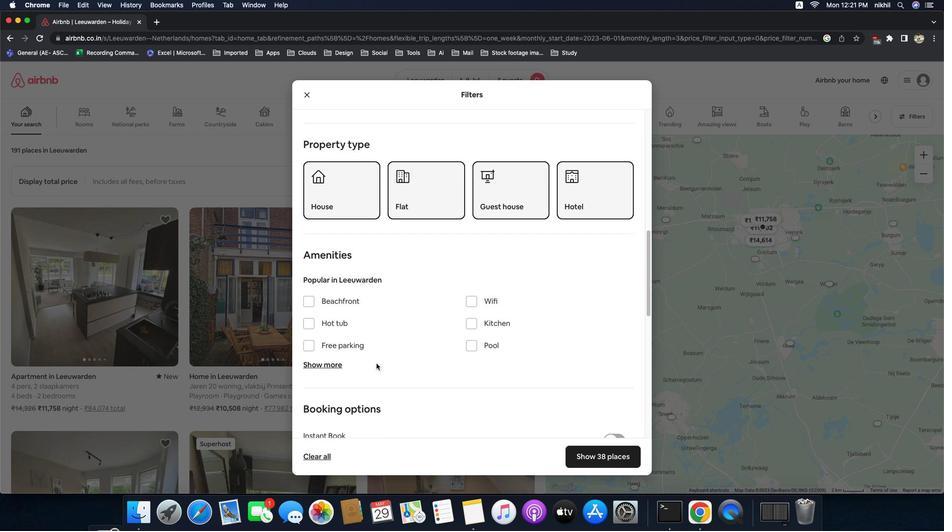 
Action: Mouse scrolled (491, 350) with delta (-35, -35)
Screenshot: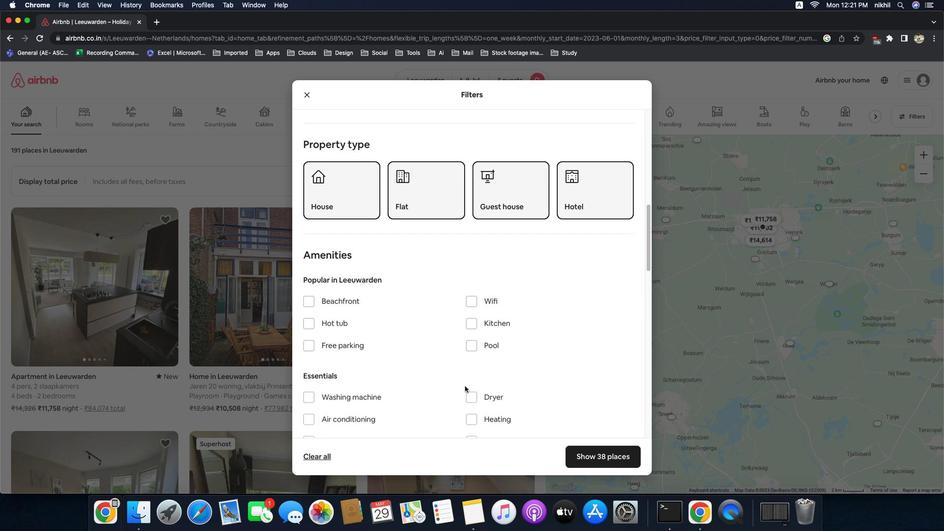
Action: Mouse moved to (607, 343)
Screenshot: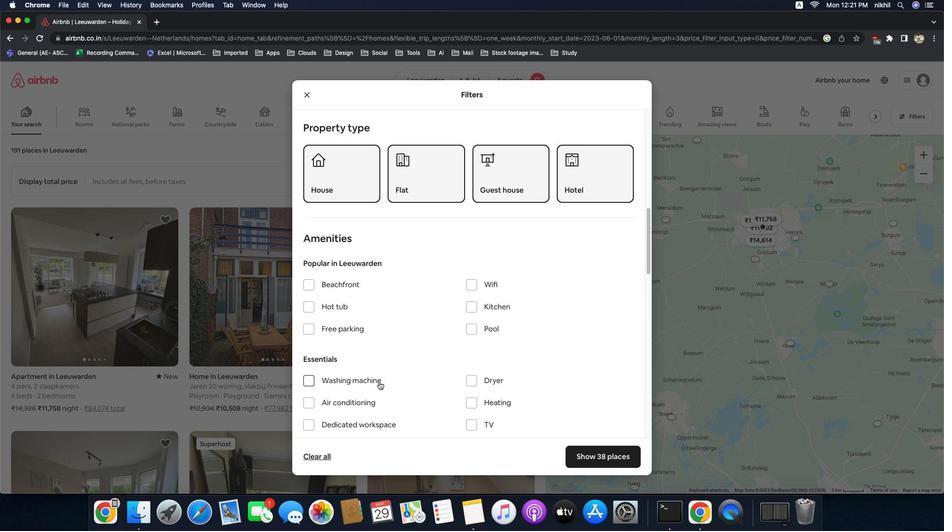 
Action: Mouse pressed left at (607, 343)
Screenshot: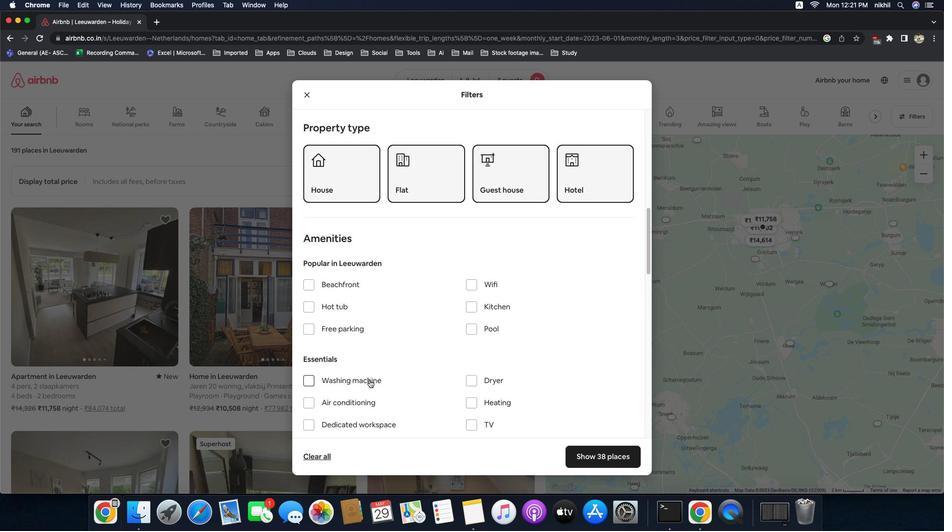 
Action: Mouse moved to (457, 350)
Screenshot: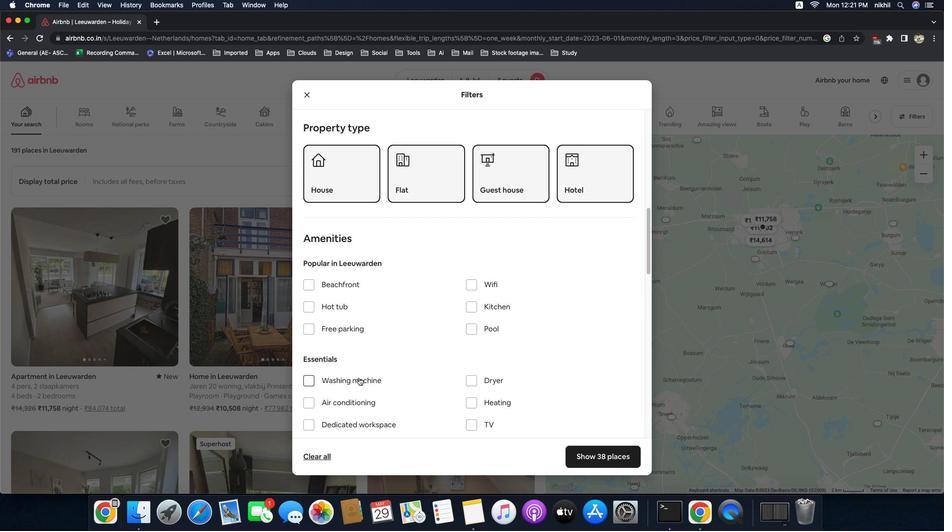 
Action: Mouse scrolled (457, 350) with delta (-35, -35)
Screenshot: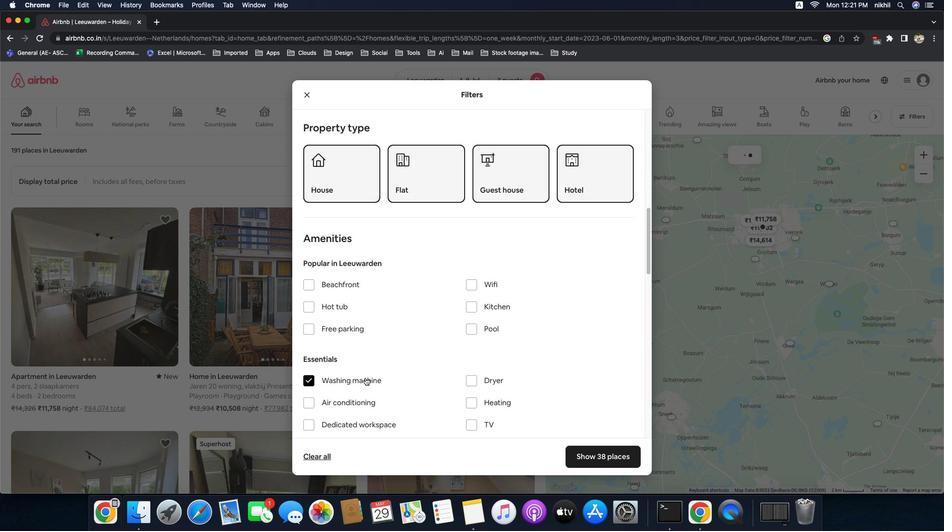 
Action: Mouse scrolled (457, 350) with delta (-35, -35)
Screenshot: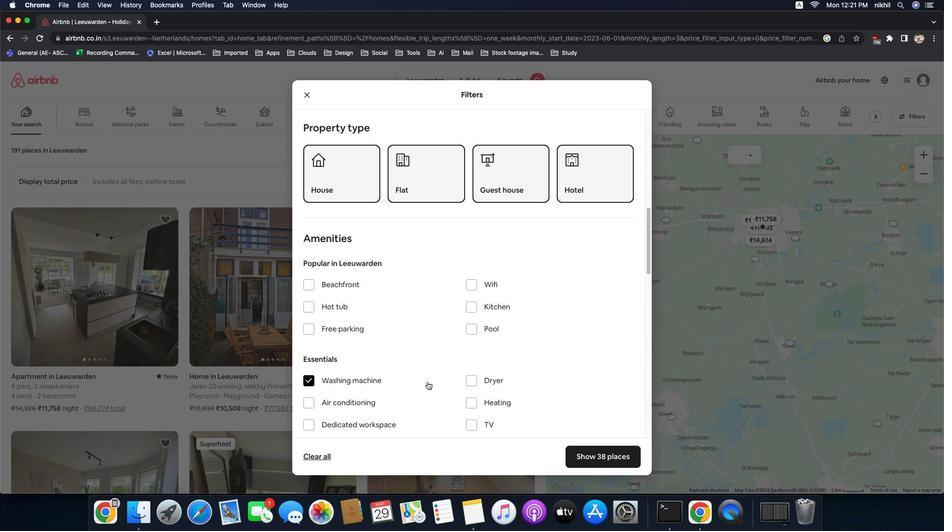 
Action: Mouse scrolled (457, 350) with delta (-35, -36)
Screenshot: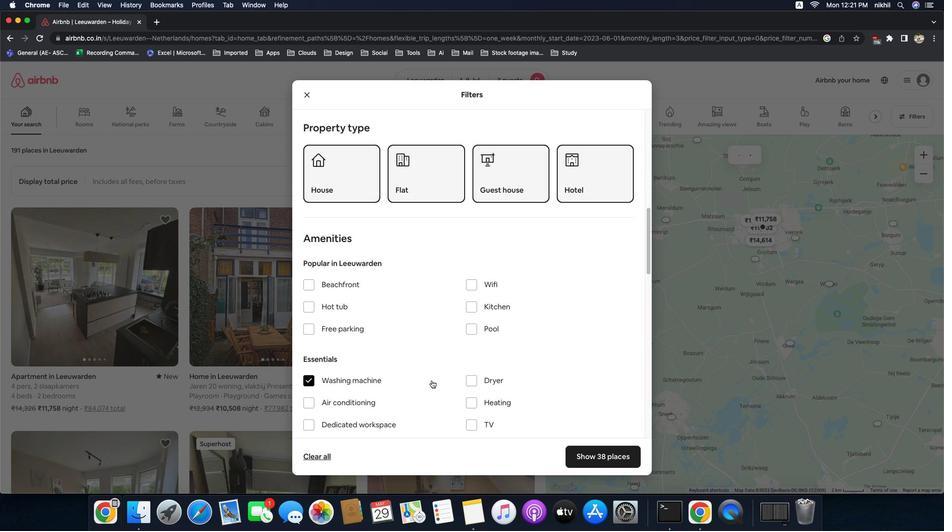 
Action: Mouse scrolled (457, 350) with delta (-35, -35)
Screenshot: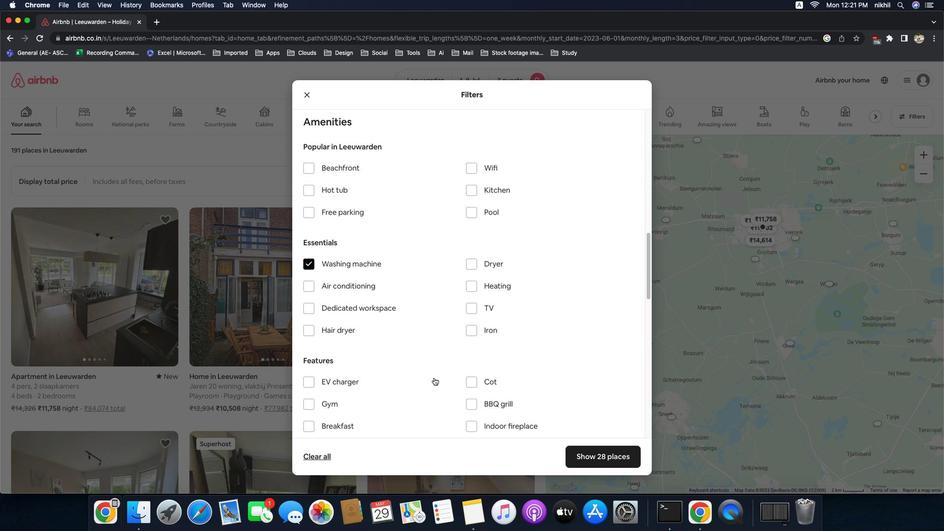 
Action: Mouse scrolled (457, 350) with delta (-35, -35)
Screenshot: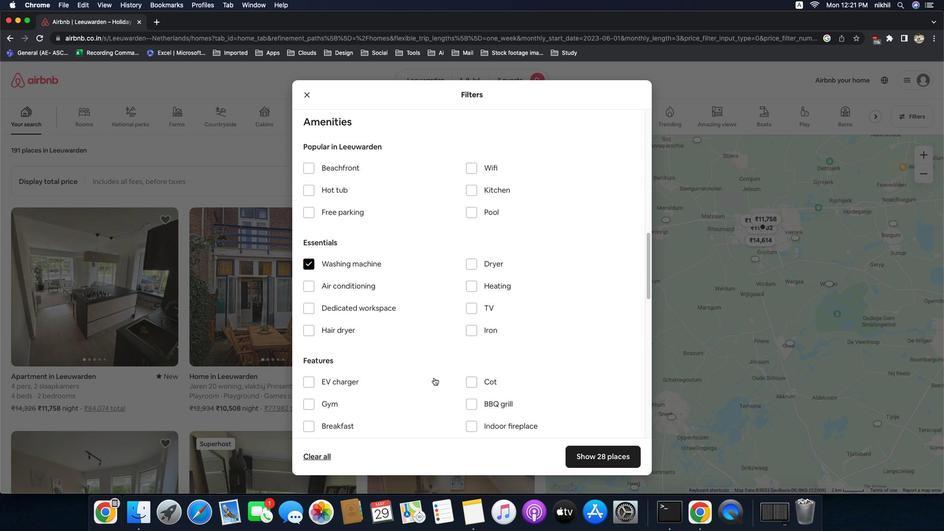 
Action: Mouse scrolled (457, 350) with delta (-35, -36)
Screenshot: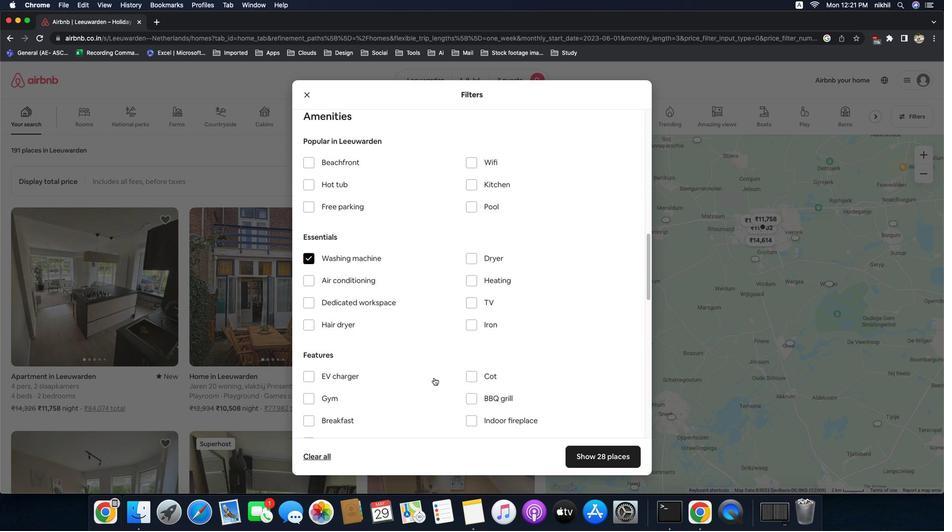
Action: Mouse scrolled (457, 350) with delta (-35, -36)
Screenshot: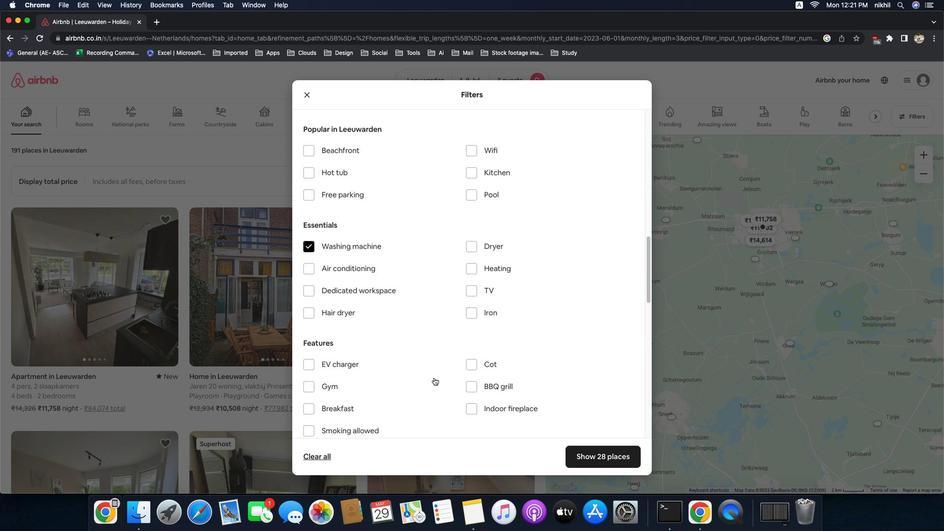 
Action: Mouse moved to (311, 354)
Screenshot: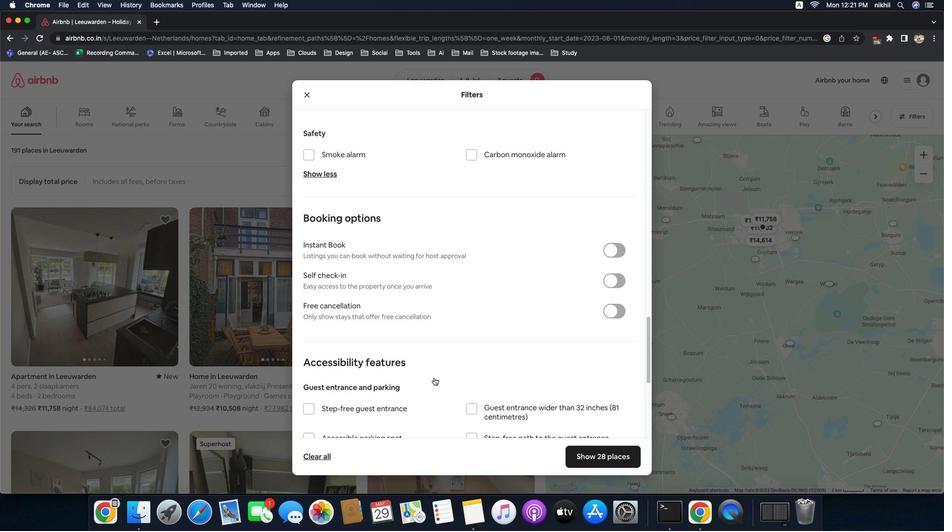 
Action: Mouse pressed left at (311, 354)
Screenshot: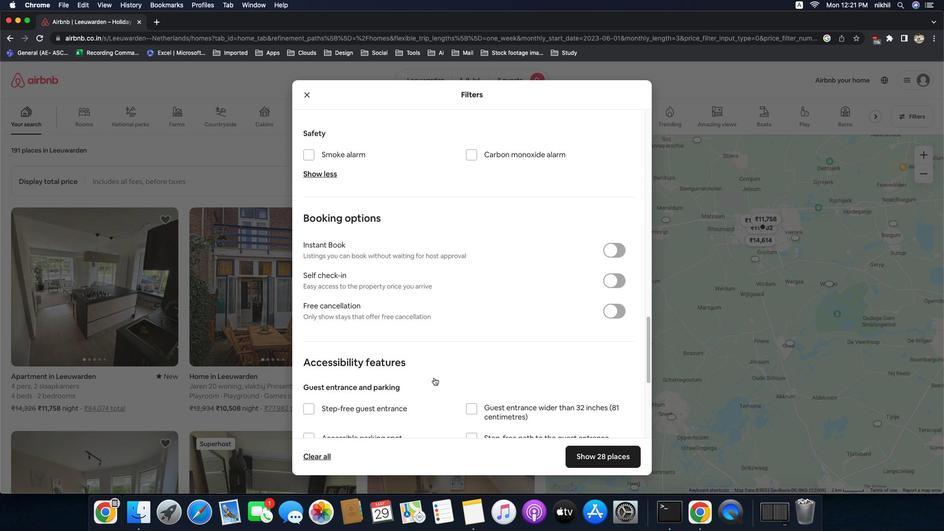 
Action: Mouse moved to (422, 374)
Screenshot: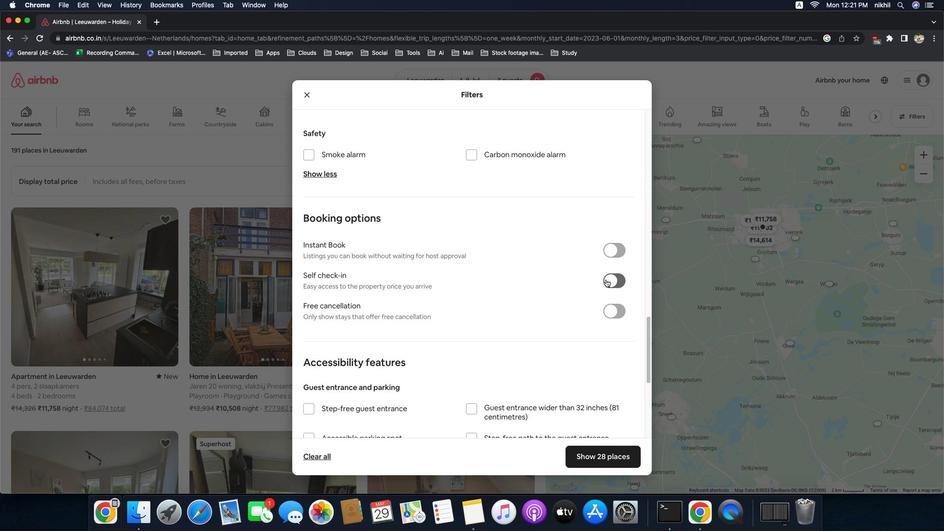 
Action: Mouse scrolled (422, 374) with delta (-35, -35)
Screenshot: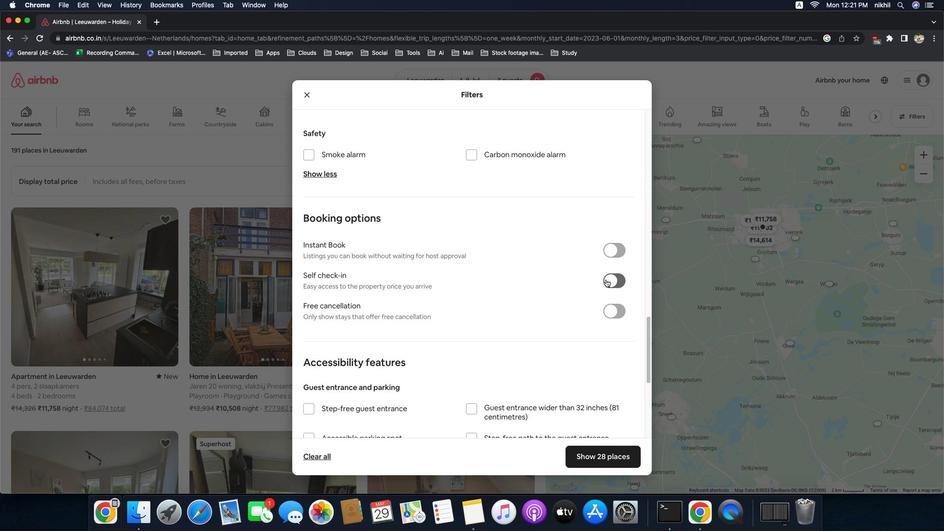 
Action: Mouse scrolled (422, 374) with delta (-35, -35)
Screenshot: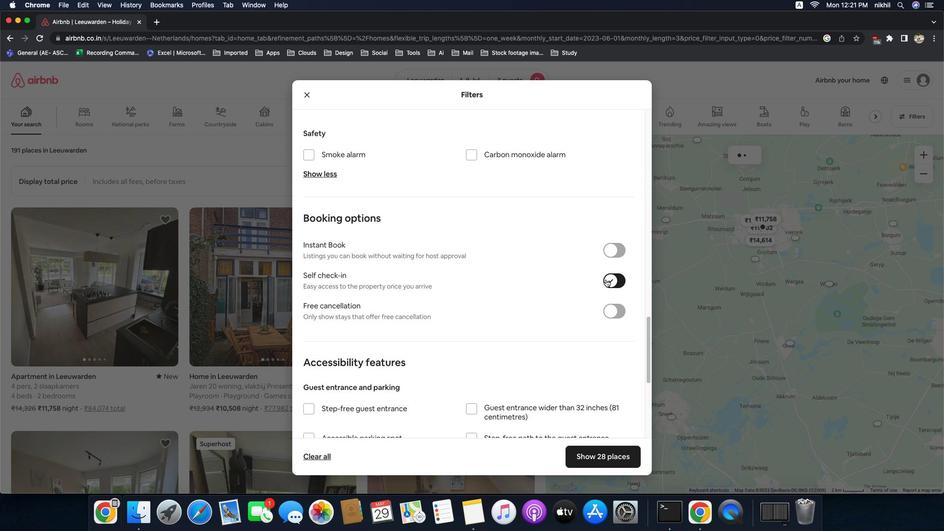 
Action: Mouse moved to (346, 367)
Screenshot: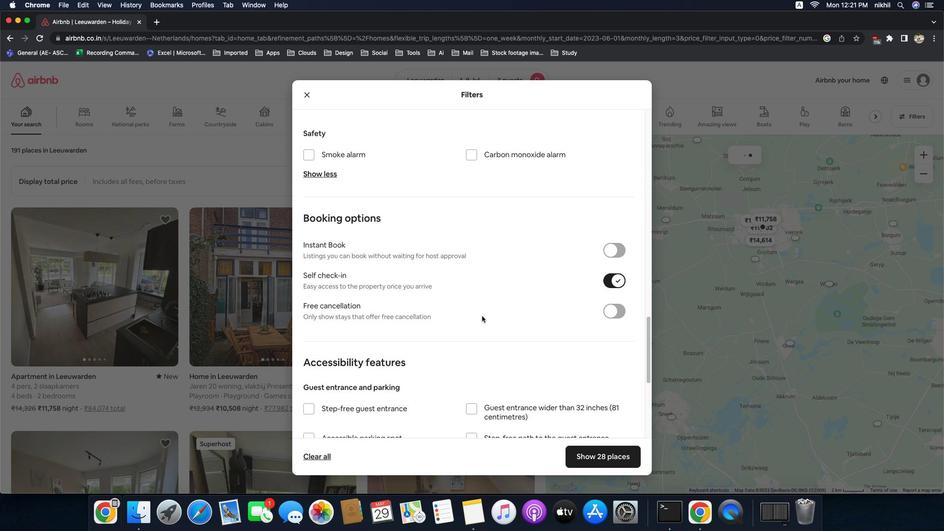 
Action: Mouse pressed left at (346, 367)
Screenshot: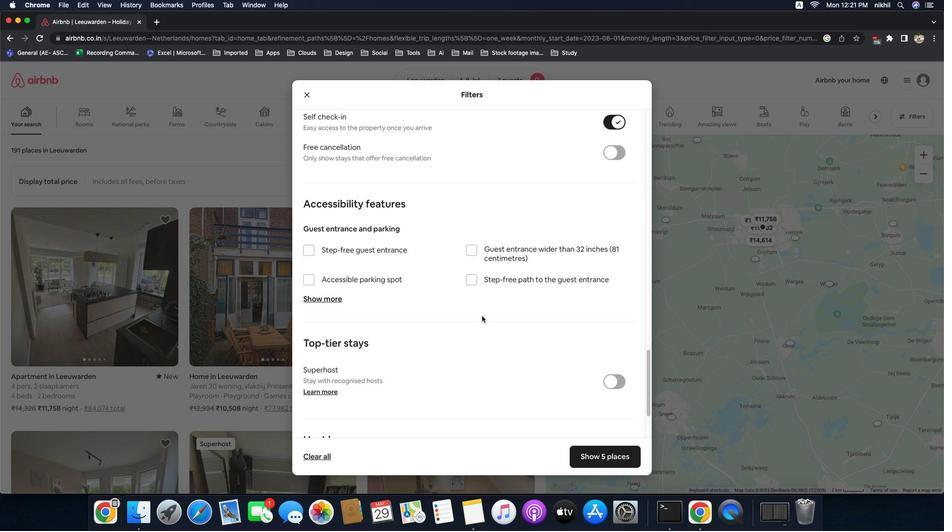 
Action: Mouse moved to (426, 367)
Screenshot: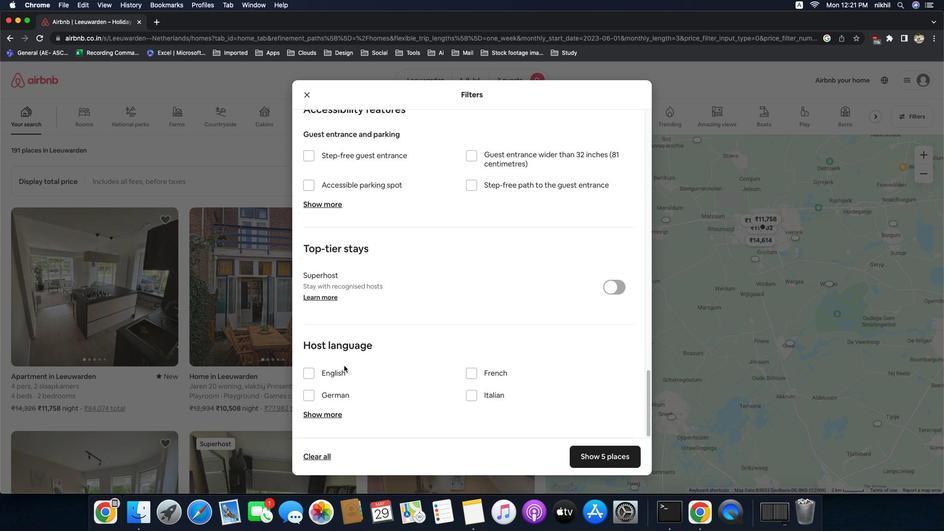
Action: Mouse scrolled (426, 367) with delta (-35, -35)
Screenshot: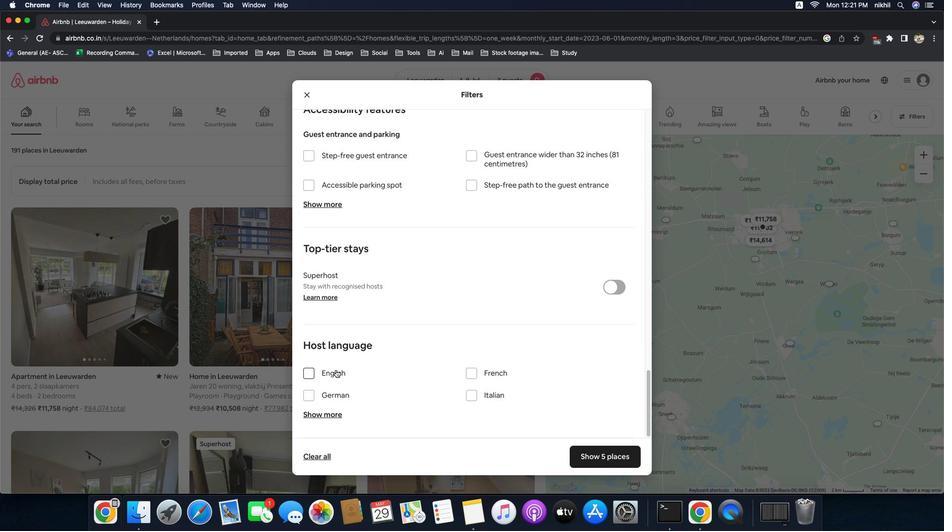 
Action: Mouse scrolled (426, 367) with delta (-35, -35)
Screenshot: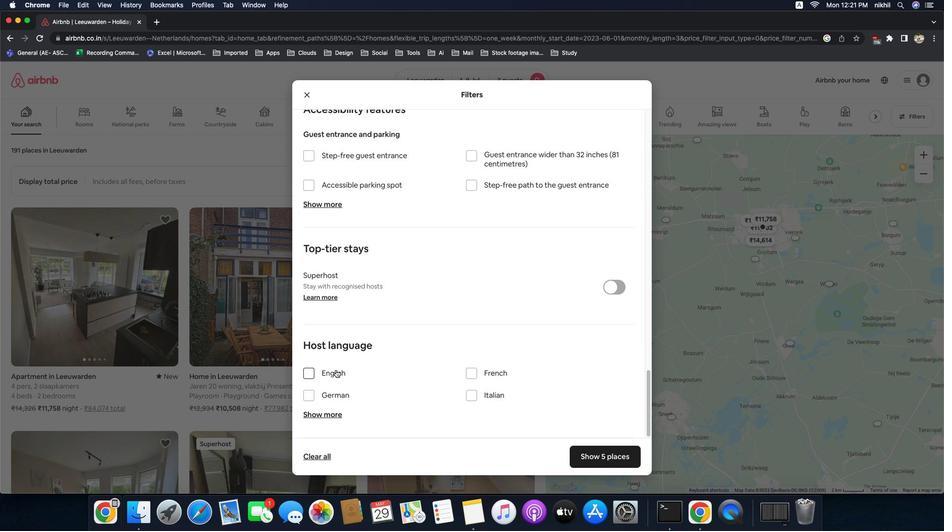 
Action: Mouse scrolled (426, 367) with delta (-35, -36)
Screenshot: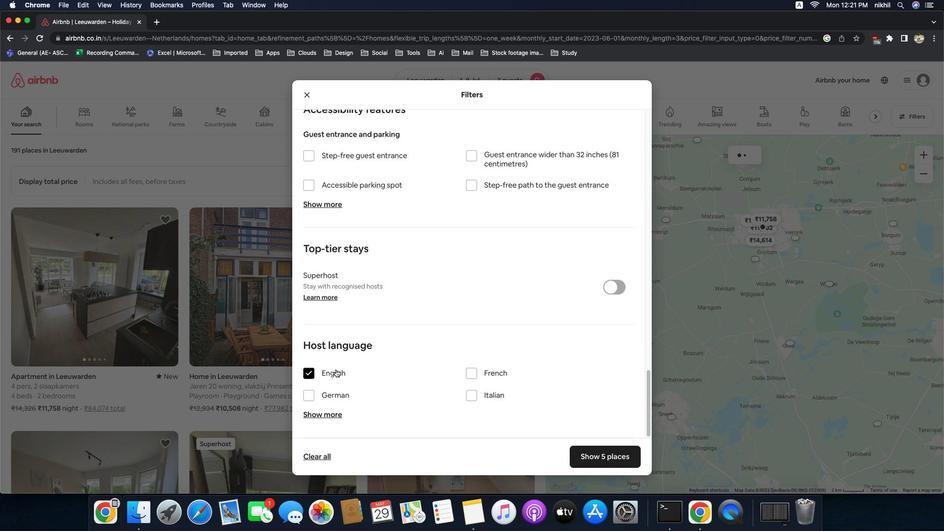 
Action: Mouse scrolled (426, 367) with delta (-35, -36)
Screenshot: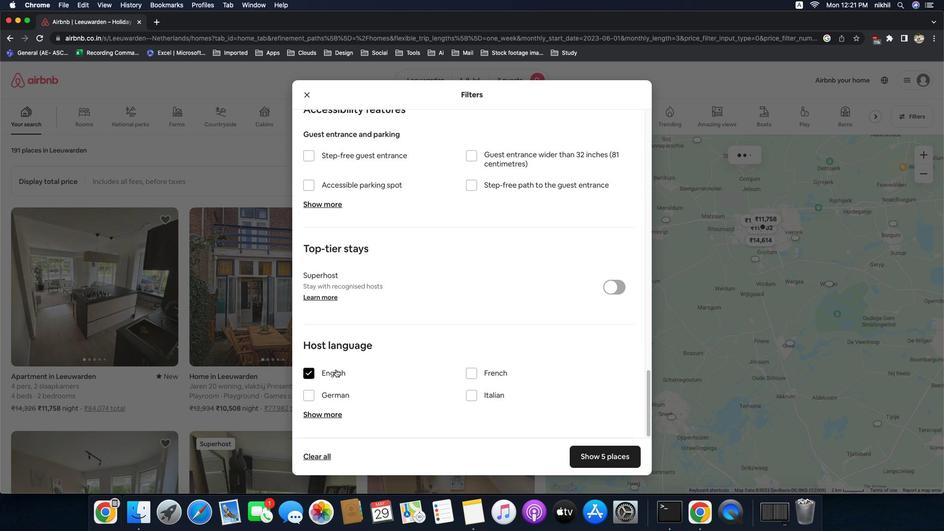 
Action: Mouse scrolled (426, 367) with delta (-35, -35)
Screenshot: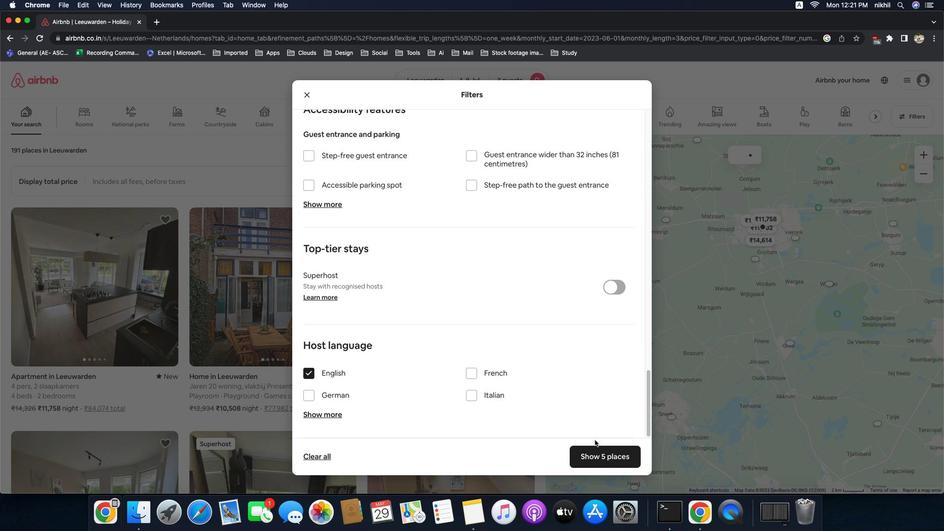 
Action: Mouse scrolled (426, 367) with delta (-35, -35)
Screenshot: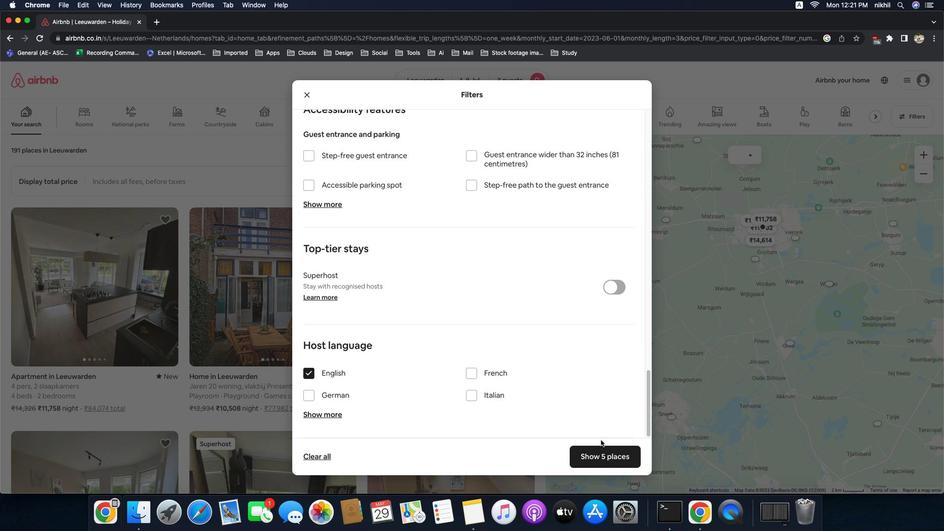 
Action: Mouse scrolled (426, 367) with delta (-35, -36)
Screenshot: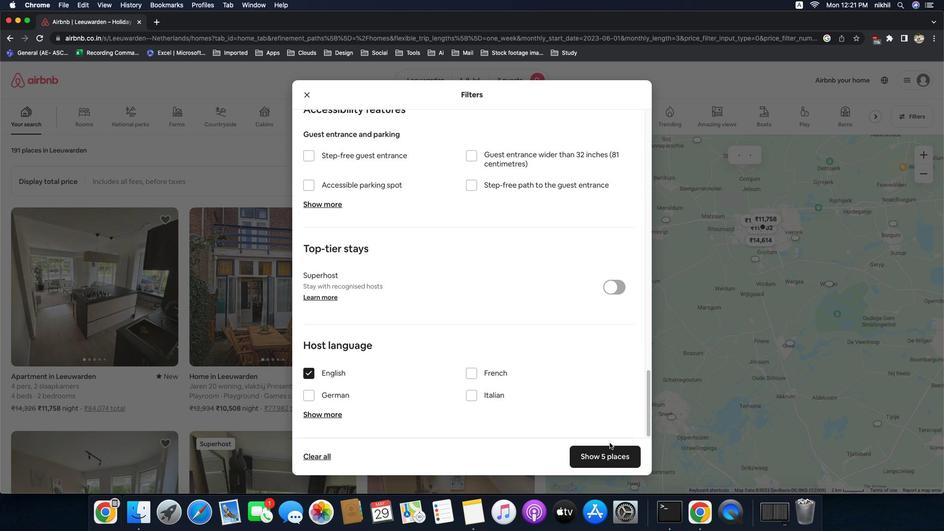 
Action: Mouse scrolled (426, 367) with delta (-35, -35)
Screenshot: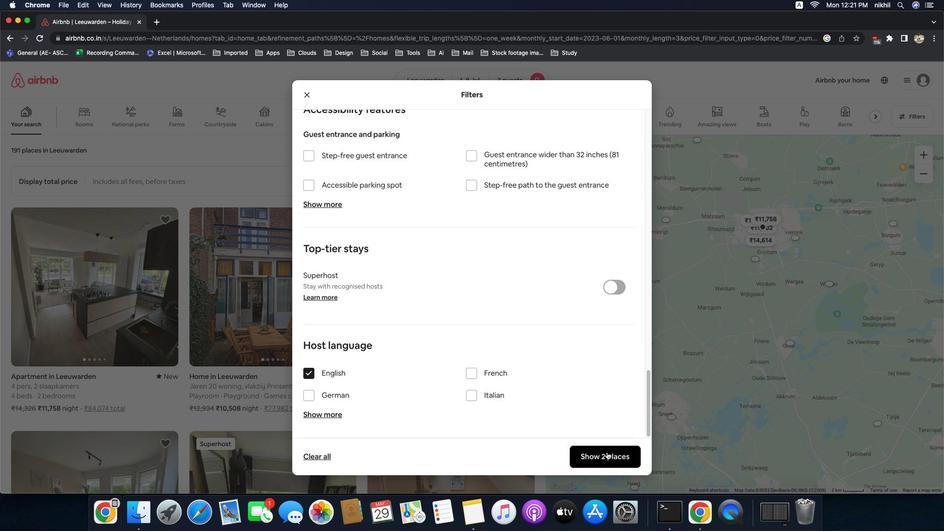 
Action: Mouse scrolled (426, 367) with delta (-35, -35)
Screenshot: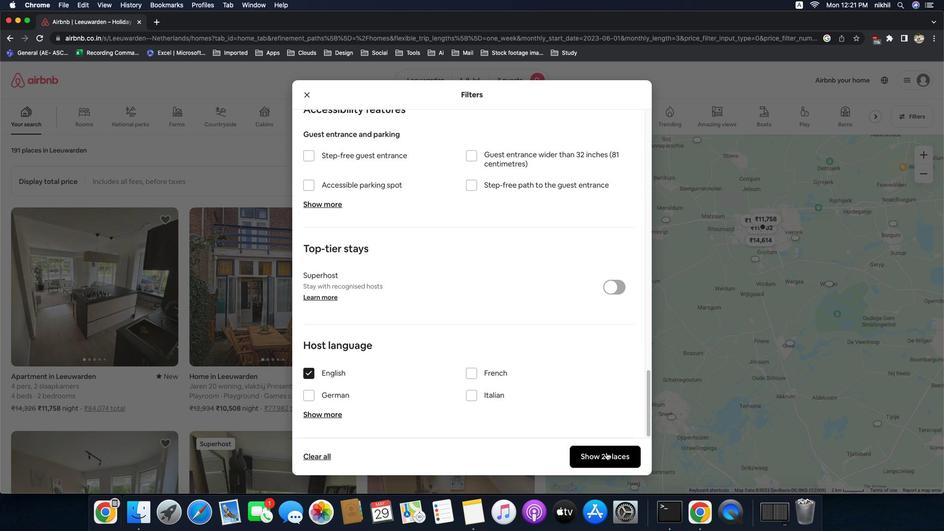 
Action: Mouse scrolled (426, 367) with delta (-35, -36)
Screenshot: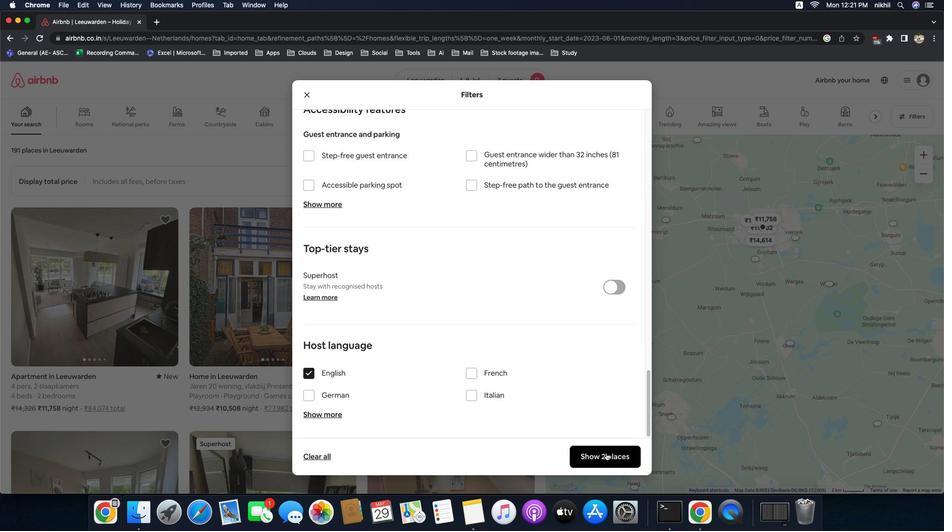 
Action: Mouse scrolled (426, 367) with delta (-35, -35)
Screenshot: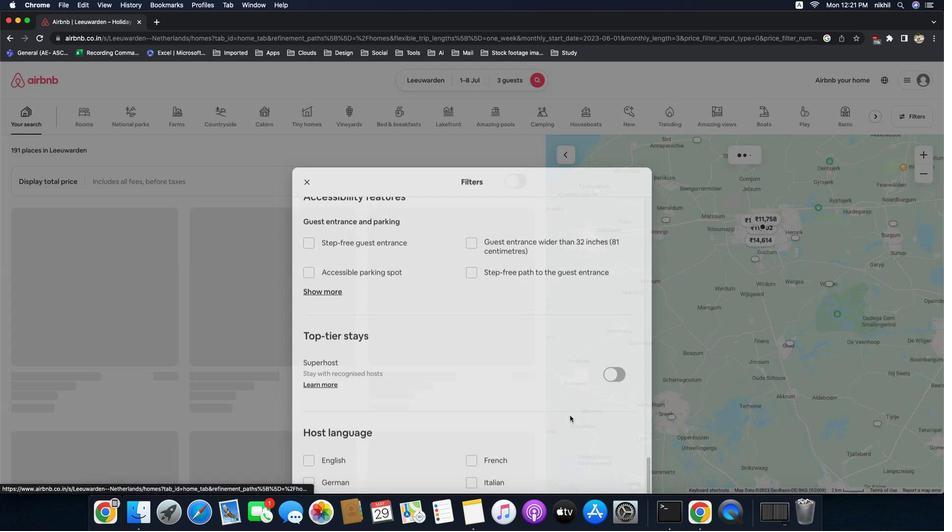 
Action: Mouse scrolled (426, 367) with delta (-35, -35)
Screenshot: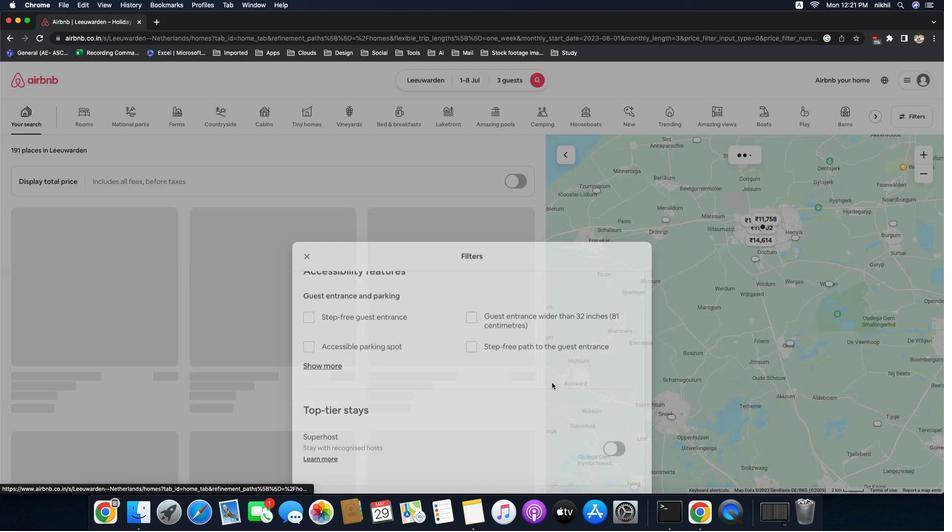 
Action: Mouse scrolled (426, 367) with delta (-35, -37)
Screenshot: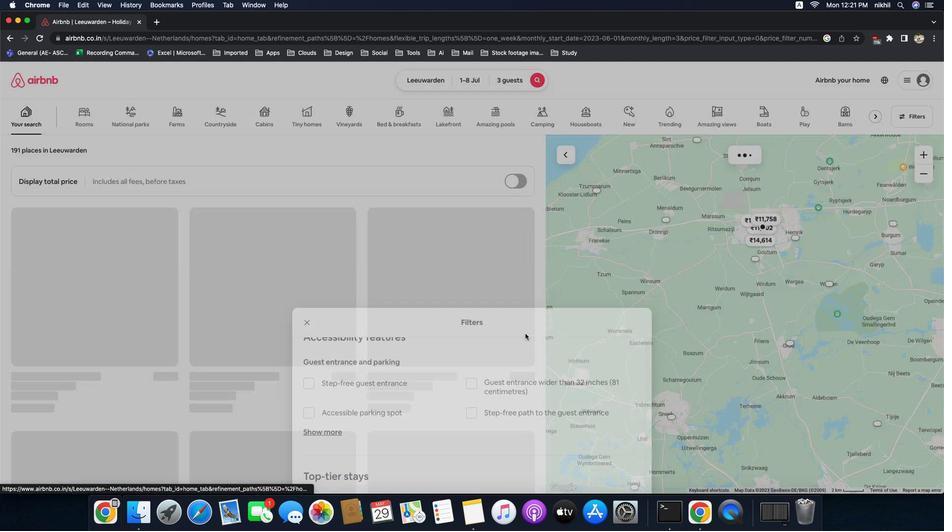 
Action: Mouse scrolled (426, 367) with delta (-35, -38)
Screenshot: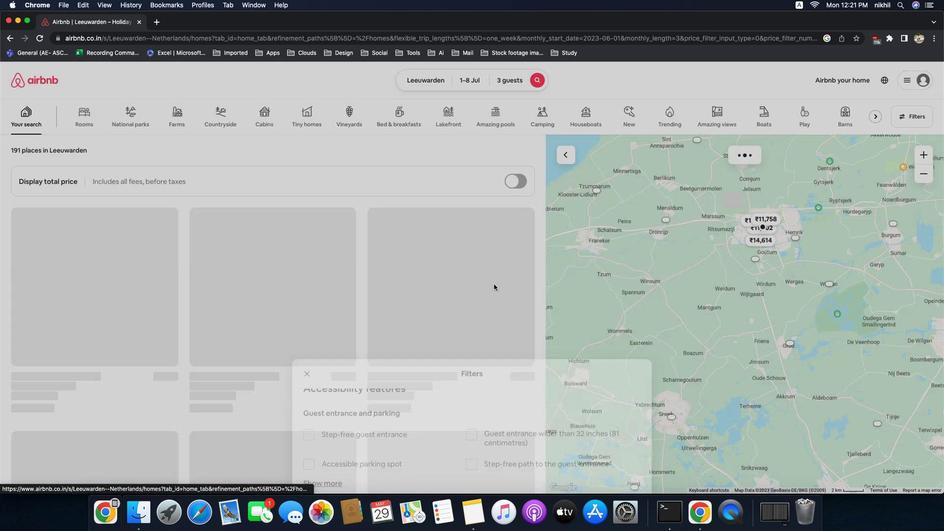
Action: Mouse moved to (610, 262)
Screenshot: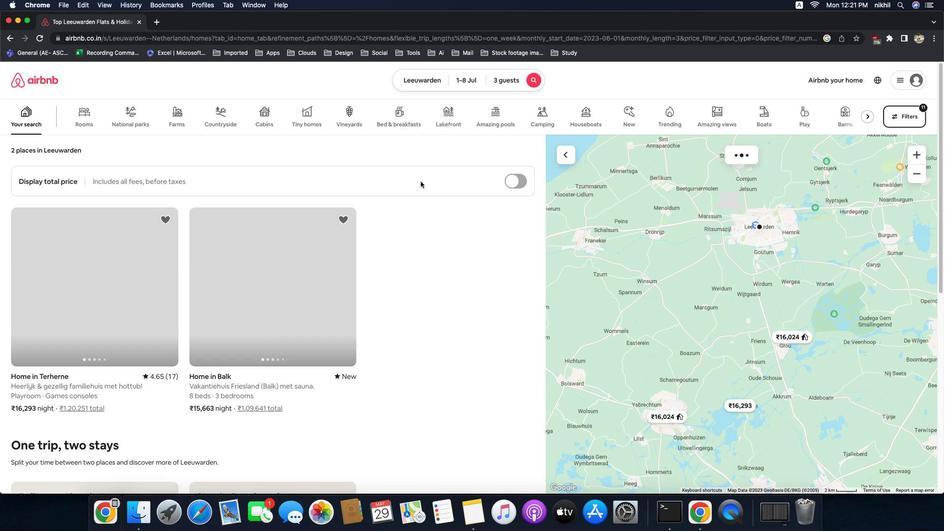 
Action: Mouse pressed left at (610, 262)
Screenshot: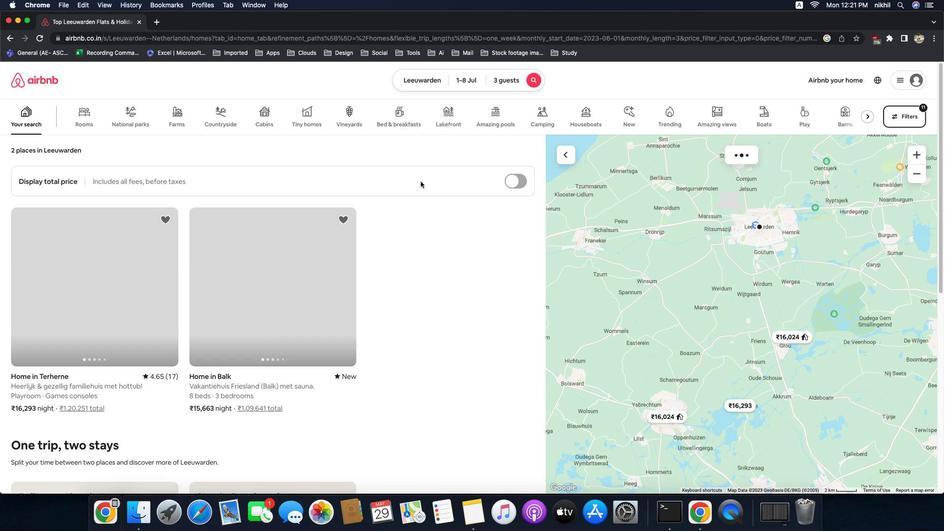 
Action: Mouse moved to (478, 301)
Screenshot: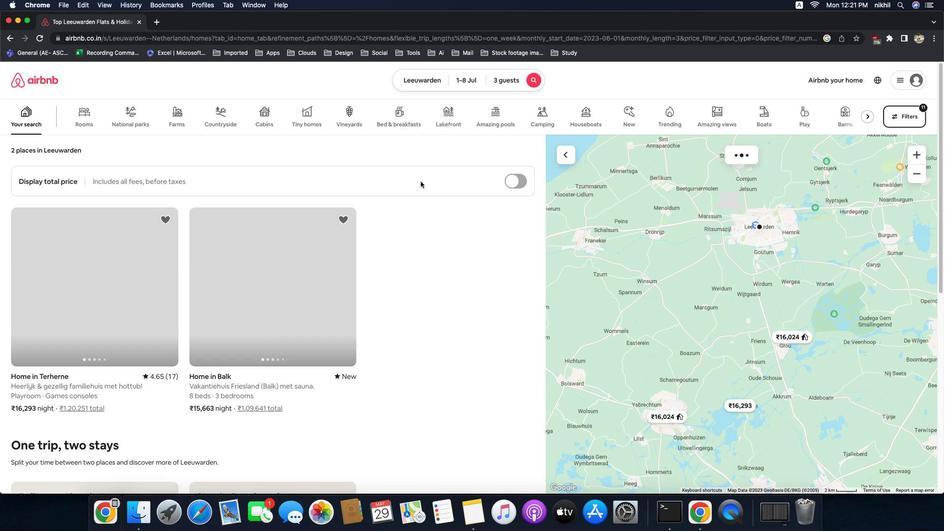 
Action: Mouse scrolled (478, 301) with delta (-35, -35)
Screenshot: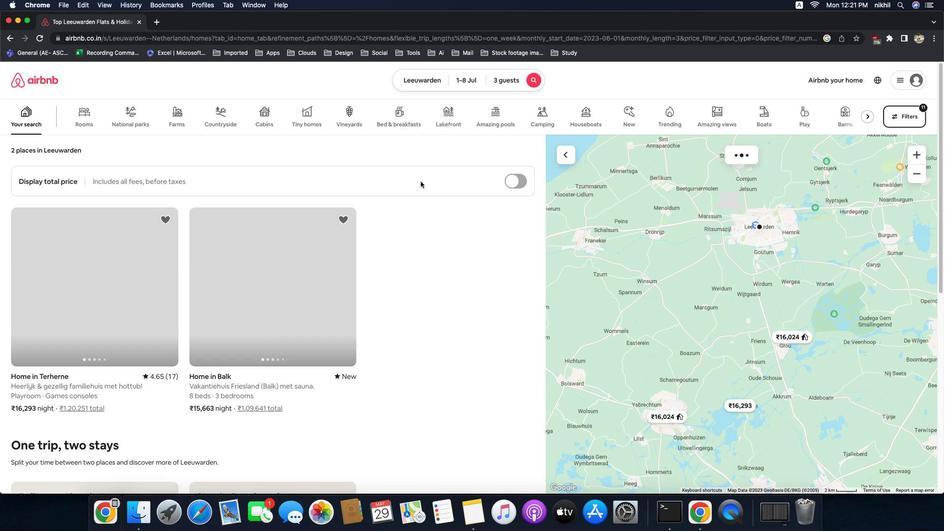 
Action: Mouse scrolled (478, 301) with delta (-35, -35)
Screenshot: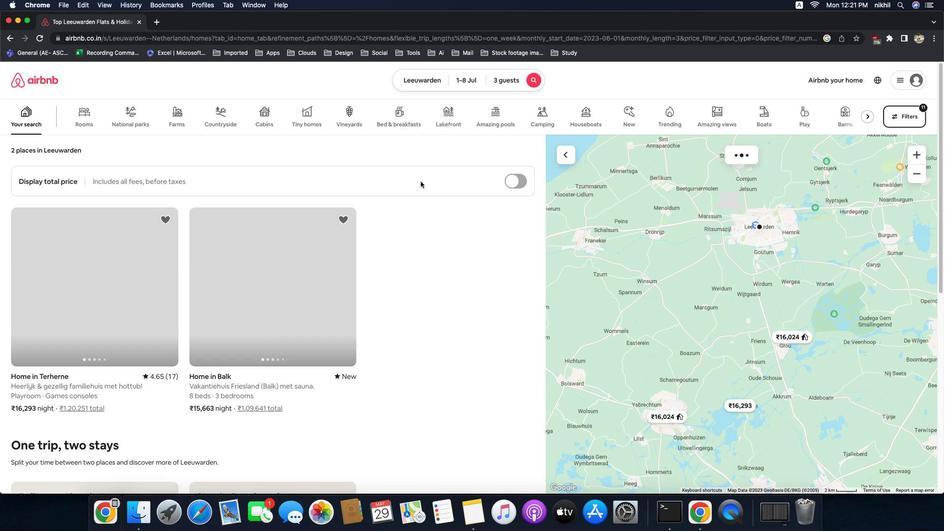 
Action: Mouse scrolled (478, 301) with delta (-35, -36)
Screenshot: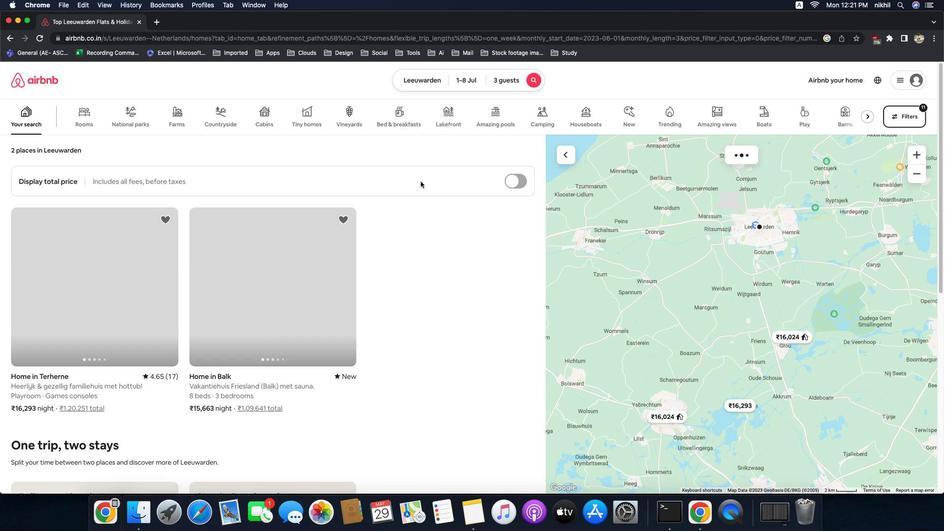 
Action: Mouse scrolled (478, 301) with delta (-35, -36)
Screenshot: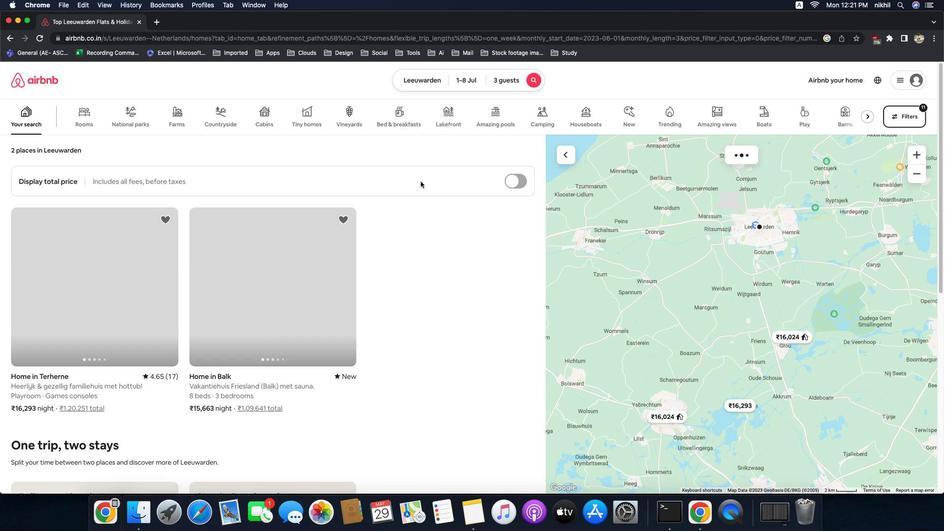 
Action: Mouse scrolled (478, 301) with delta (-35, -35)
Screenshot: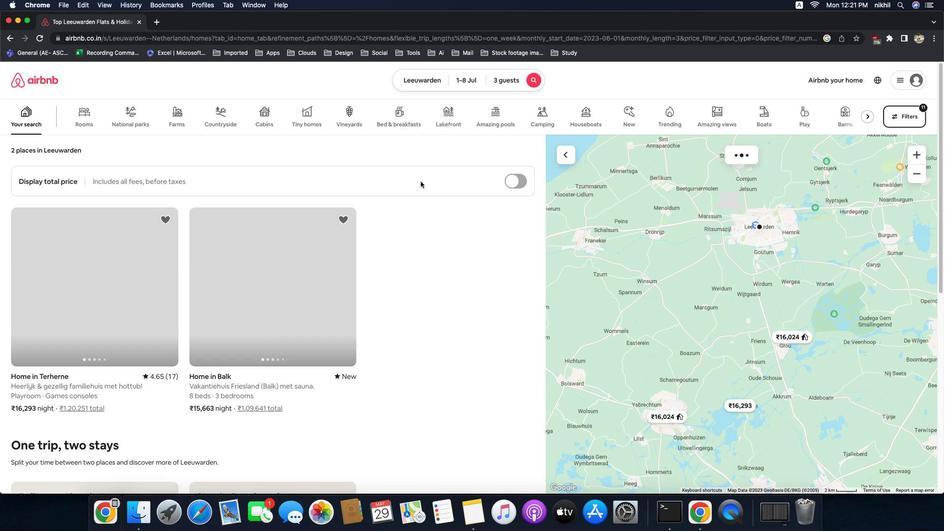 
Action: Mouse scrolled (478, 301) with delta (-35, -35)
Screenshot: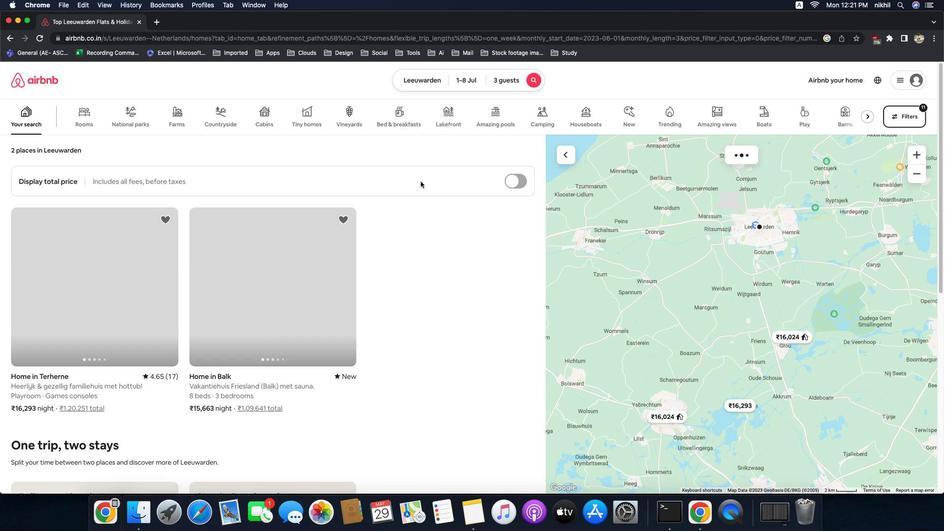 
Action: Mouse scrolled (478, 301) with delta (-35, -36)
Screenshot: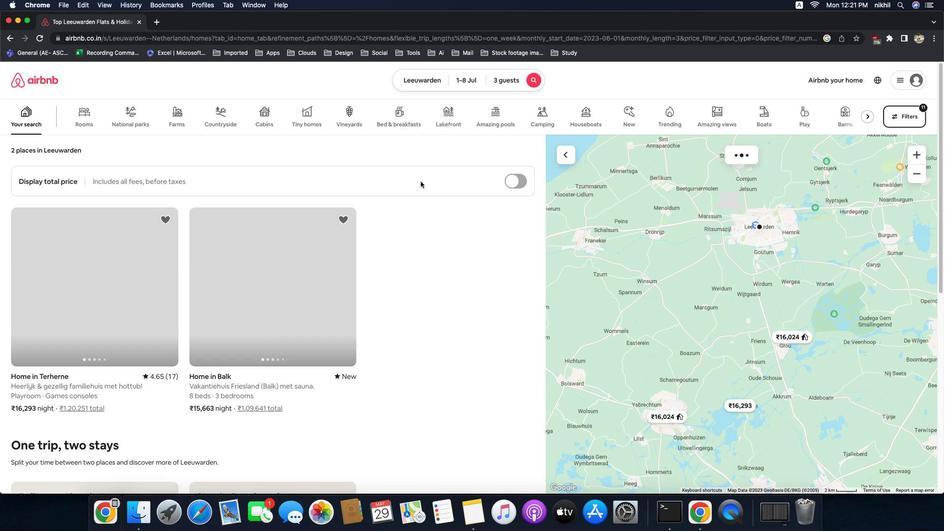 
Action: Mouse moved to (322, 358)
Screenshot: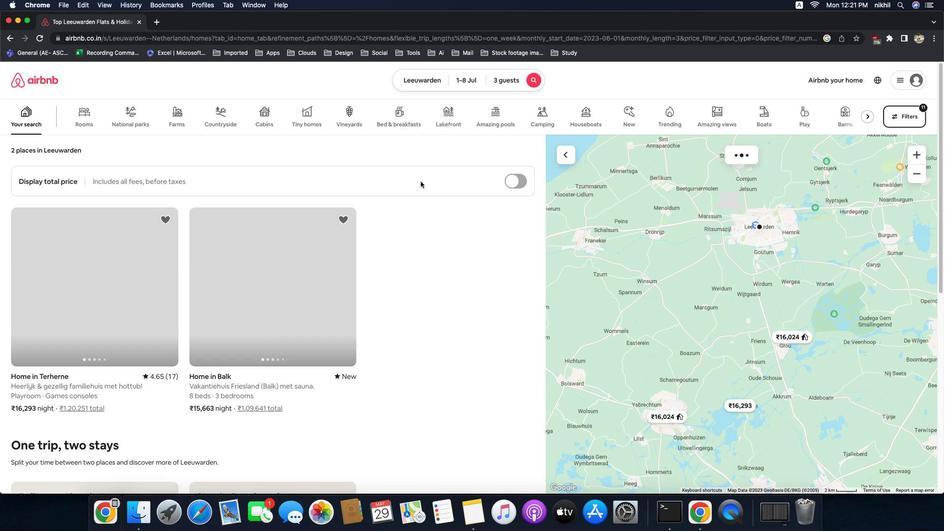 
Action: Mouse pressed left at (322, 358)
Screenshot: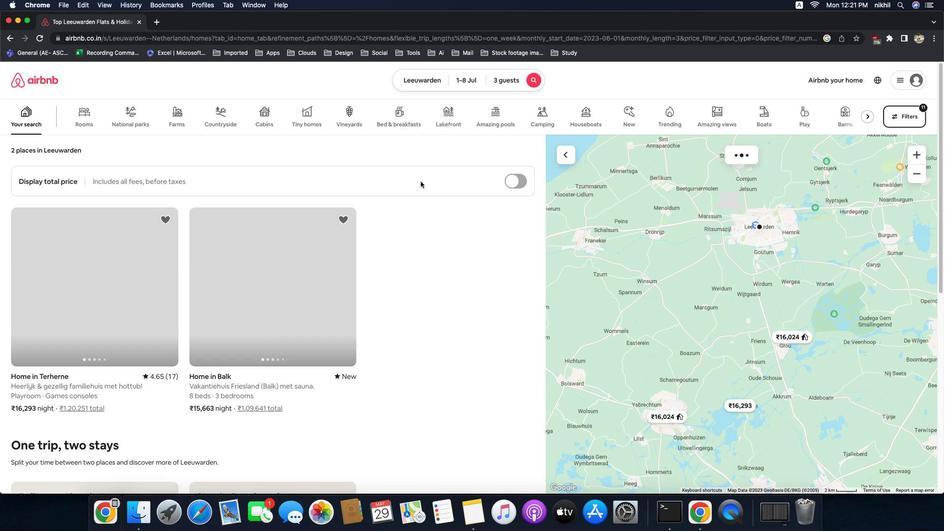 
Action: Mouse moved to (610, 446)
Screenshot: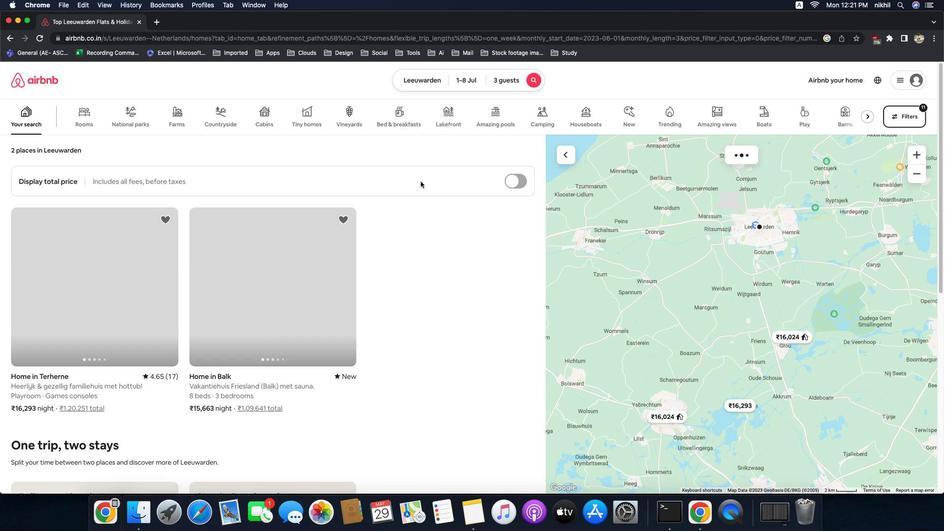 
Action: Mouse pressed left at (610, 446)
Screenshot: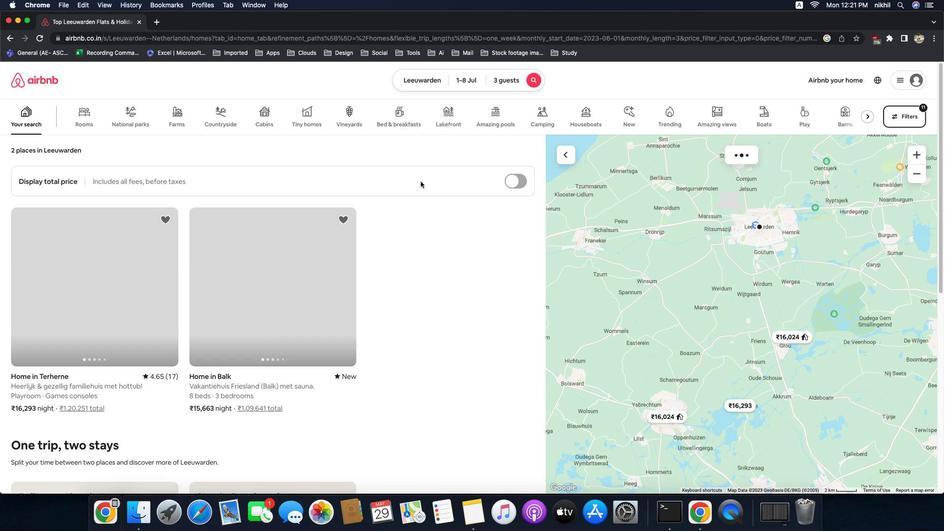 
Action: Mouse moved to (412, 157)
Screenshot: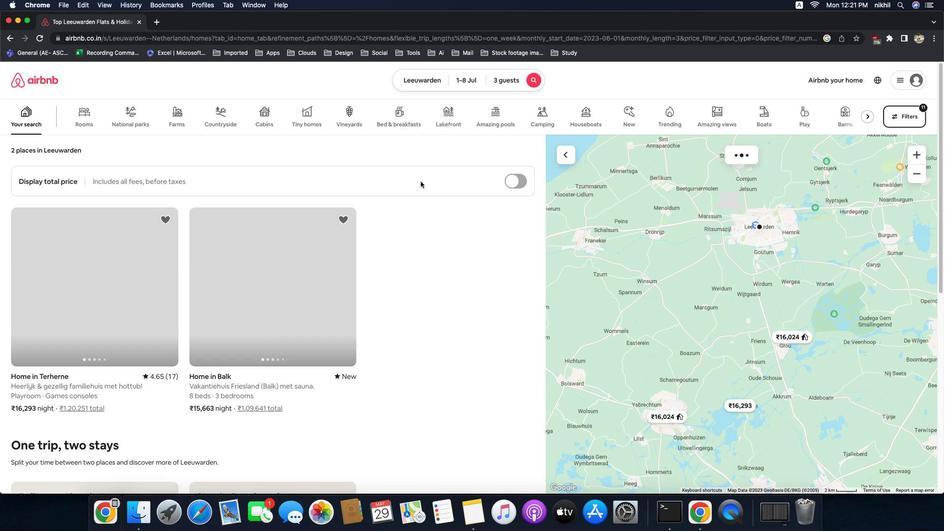 
